Task: Get information about  a Redfin agent in Chicago, Illinois, for guidance on buying a historic brownstone..
Action: Mouse moved to (333, 260)
Screenshot: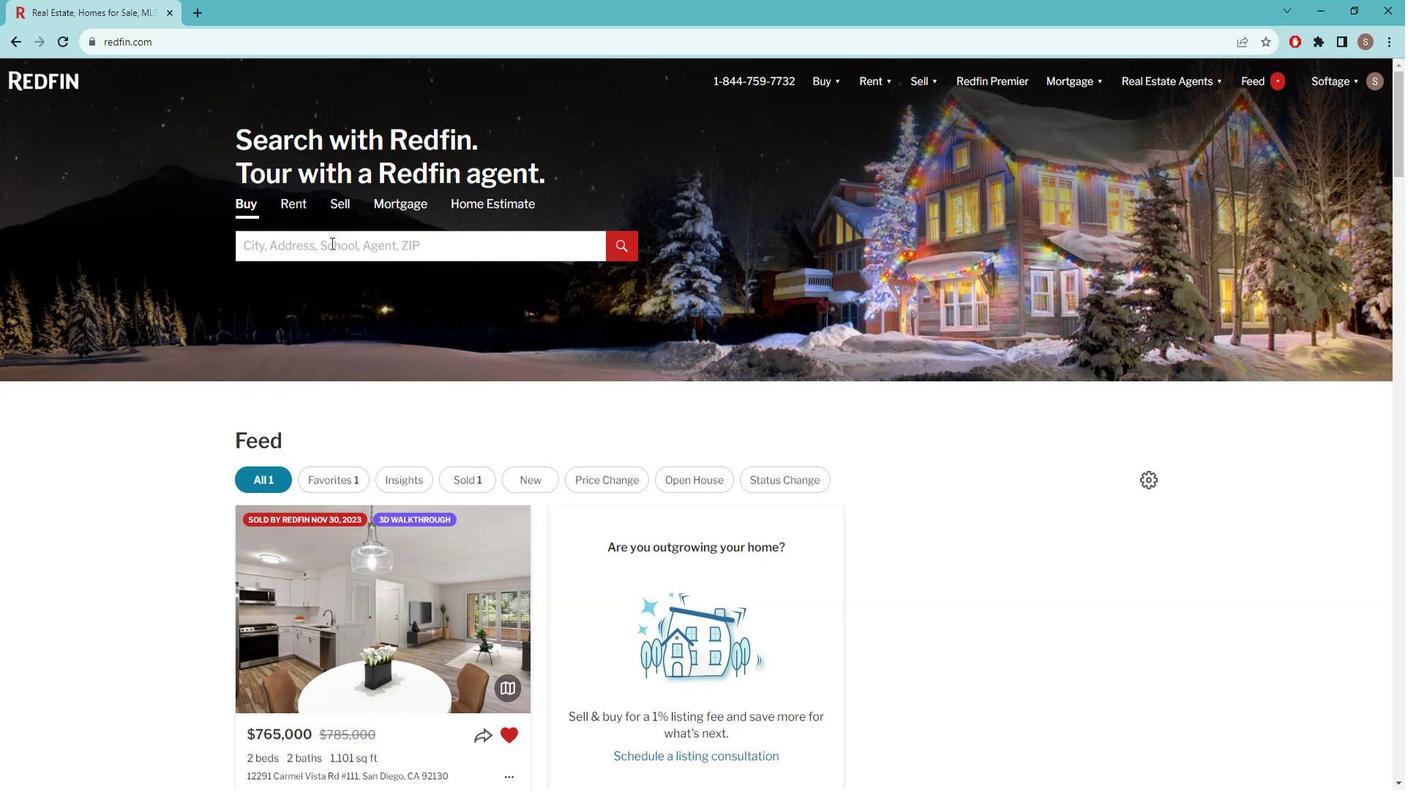 
Action: Key pressed c<Key.caps_lock>HICAGO
Screenshot: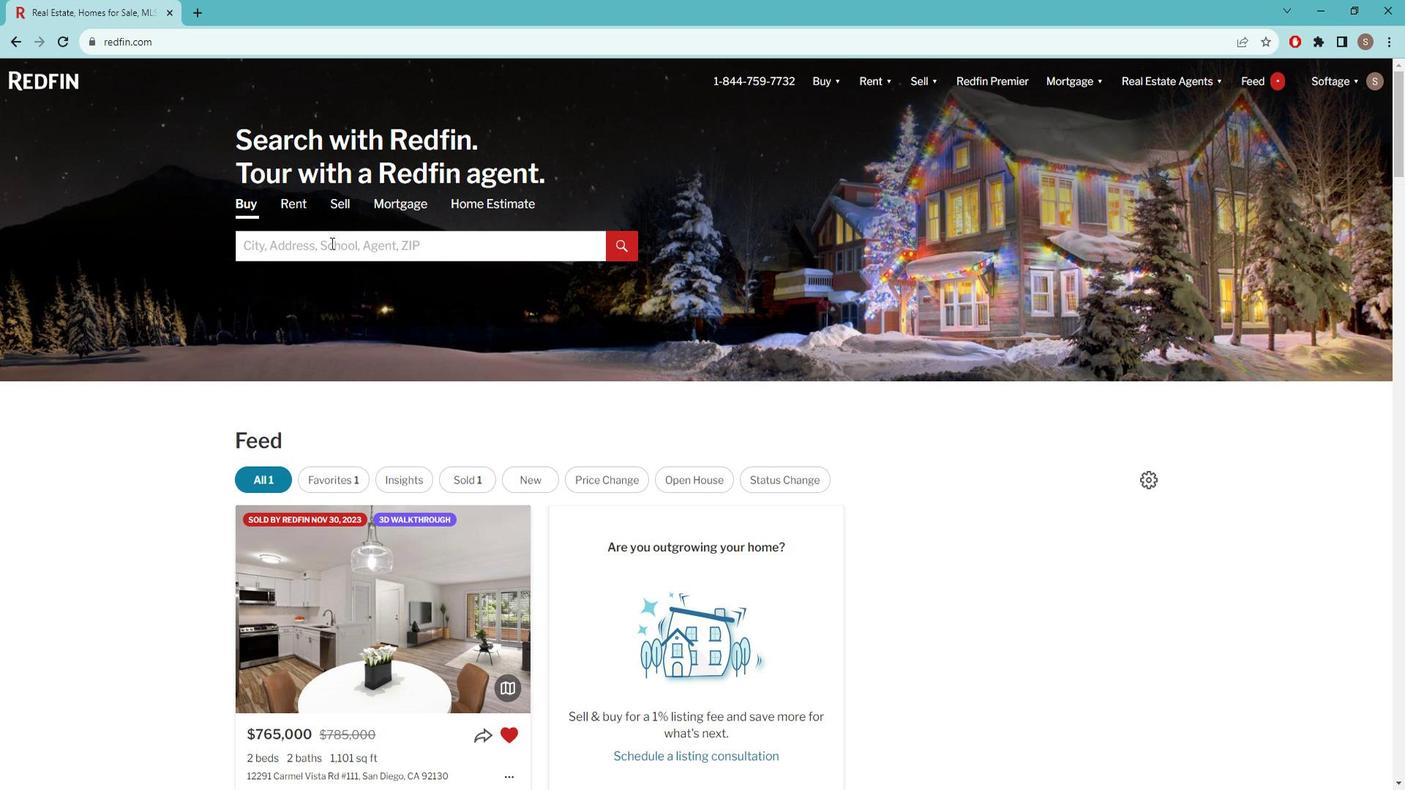 
Action: Mouse pressed left at (333, 260)
Screenshot: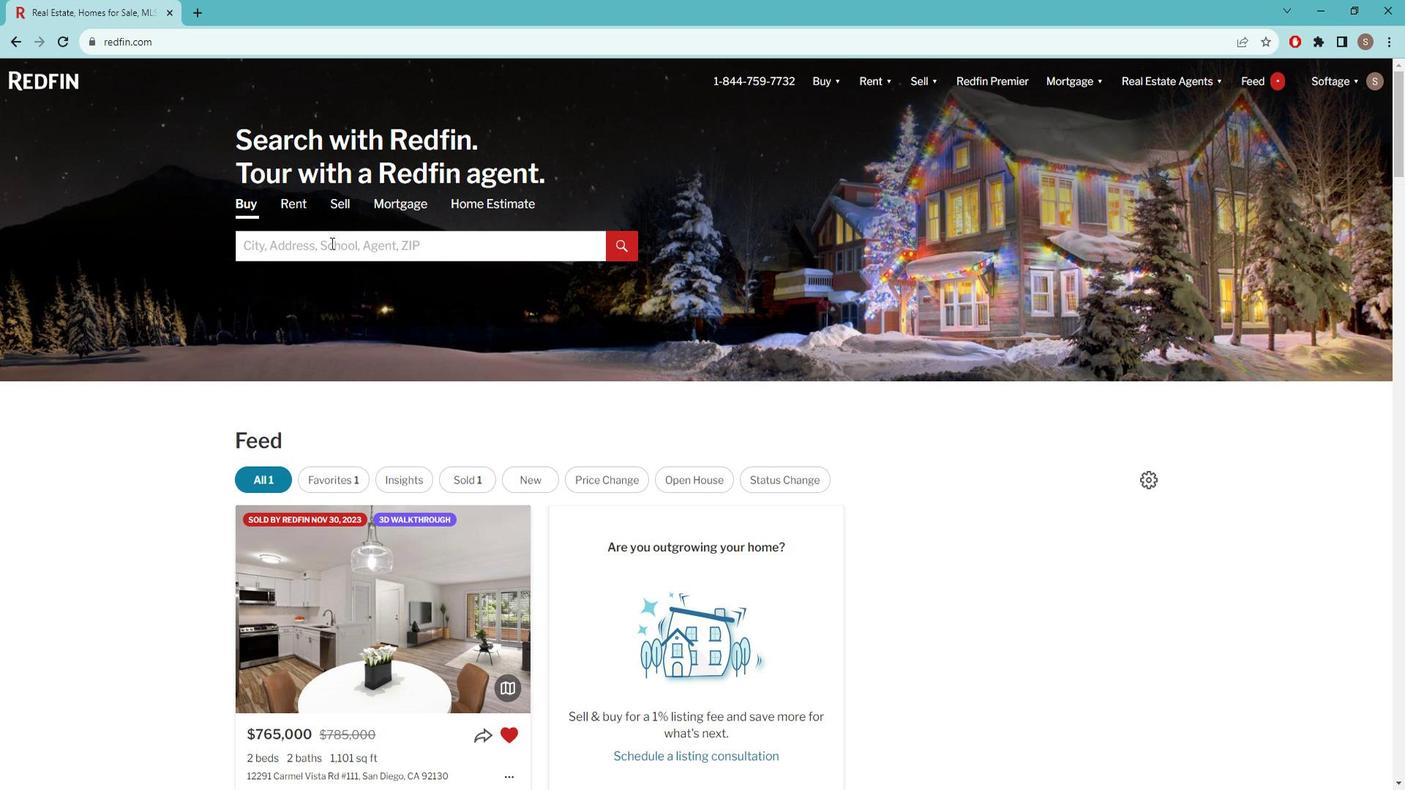 
Action: Mouse moved to (337, 259)
Screenshot: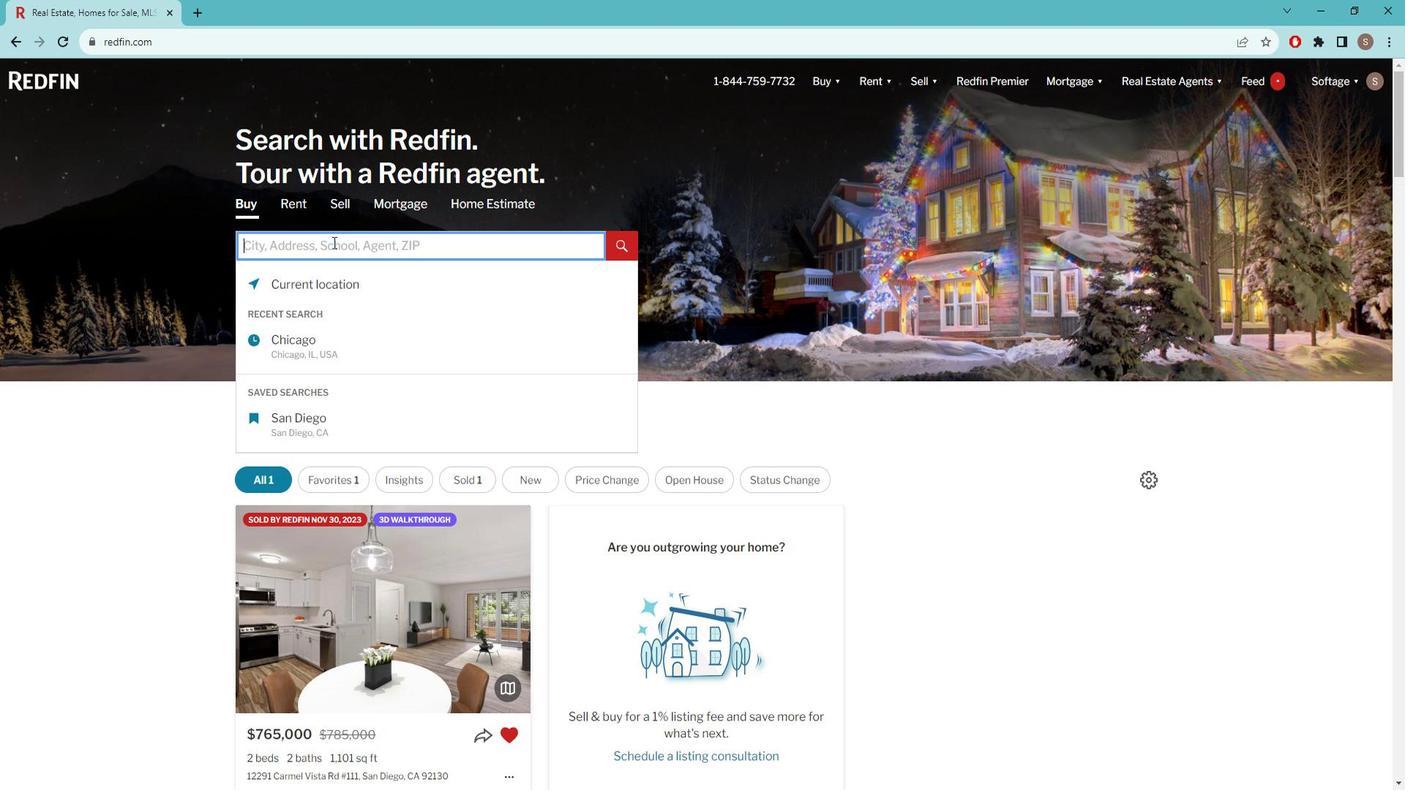 
Action: Key pressed <Key.caps_lock>c<Key.caps_lock>HICAGO
Screenshot: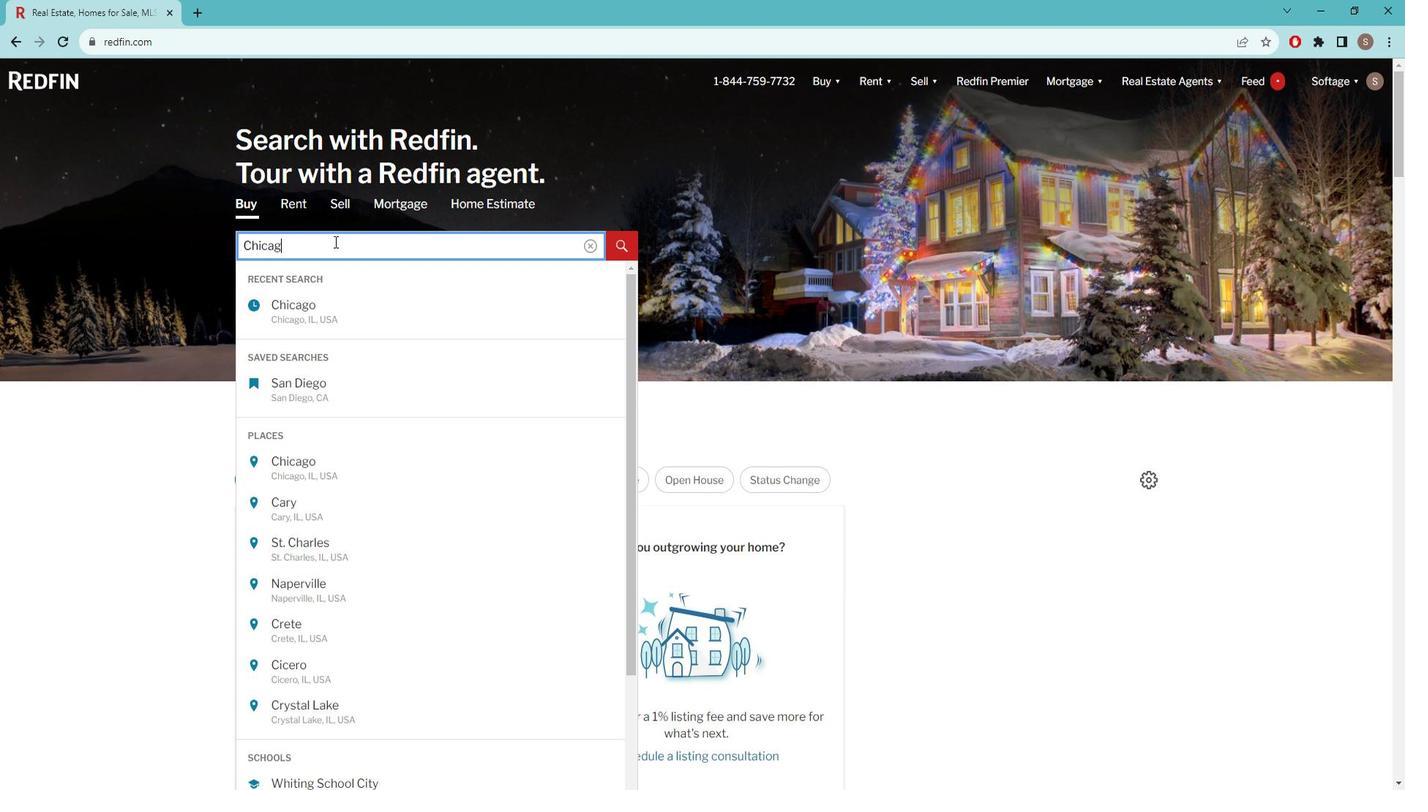
Action: Mouse moved to (322, 333)
Screenshot: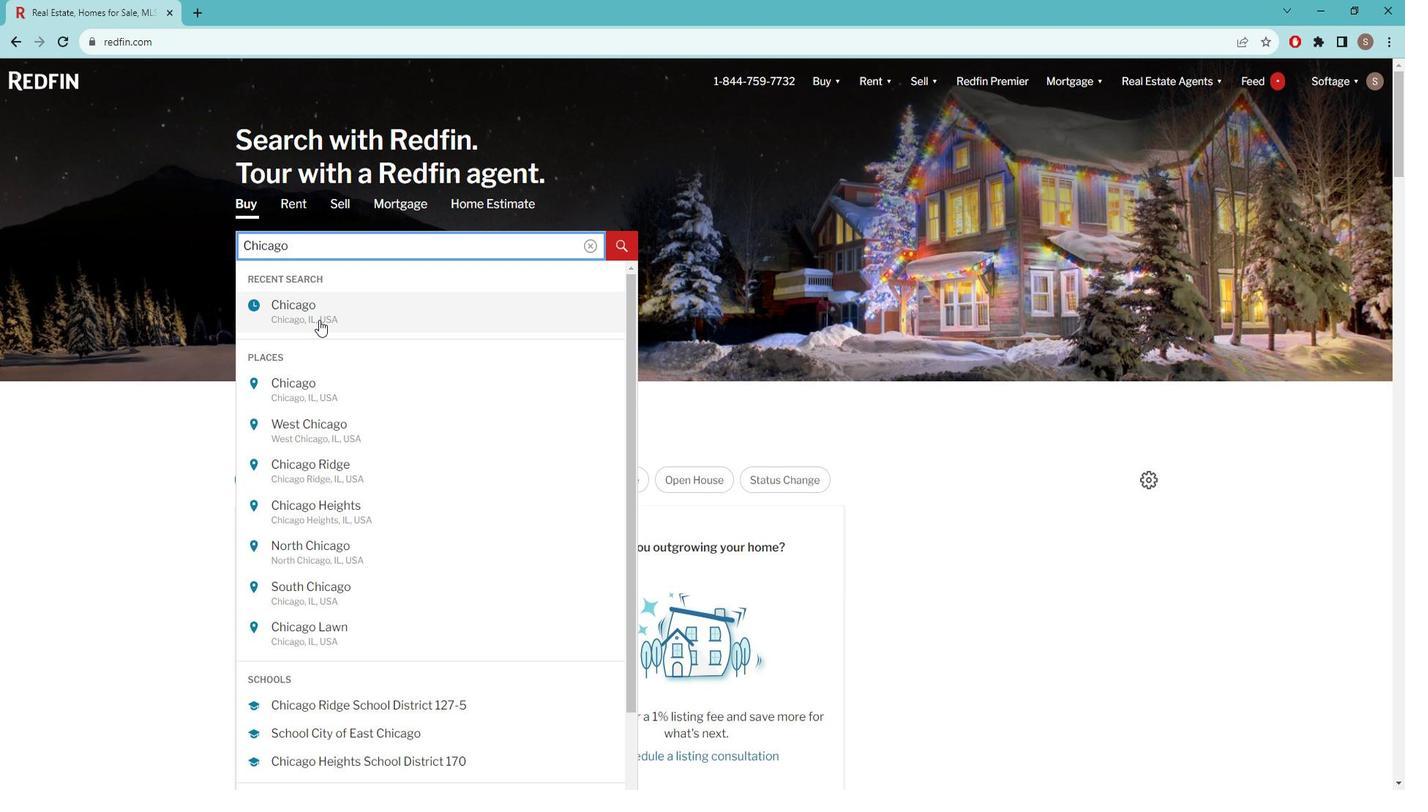 
Action: Mouse pressed left at (322, 333)
Screenshot: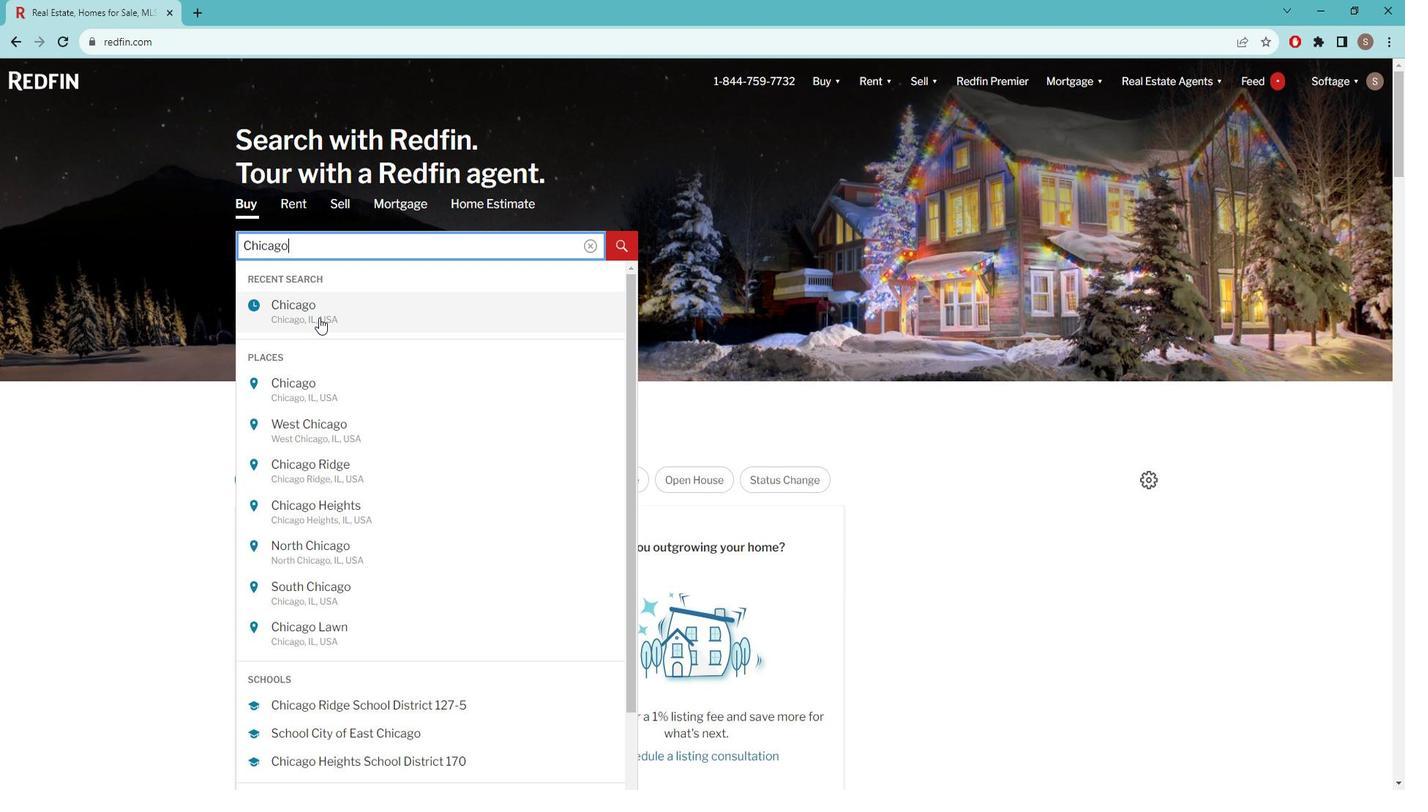 
Action: Mouse moved to (1229, 194)
Screenshot: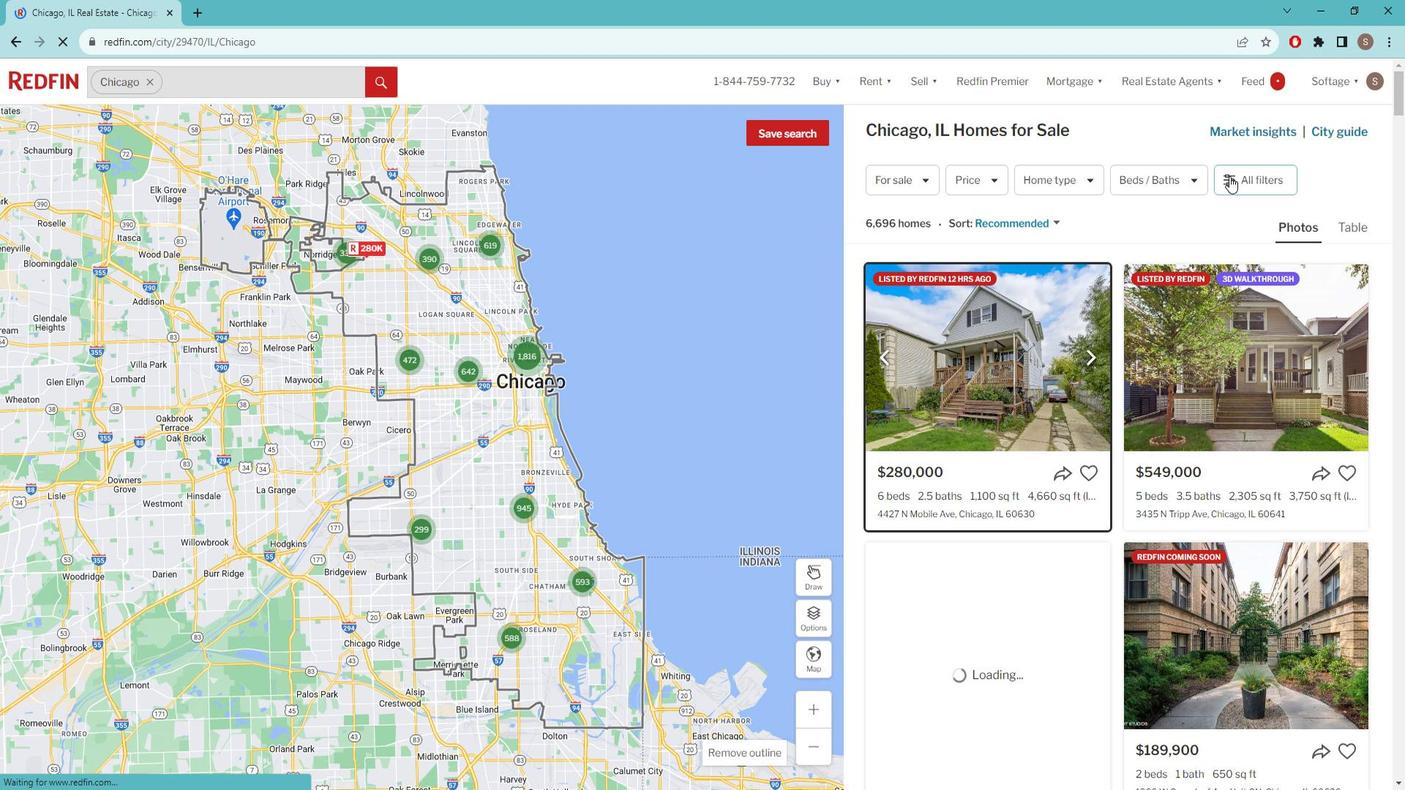 
Action: Mouse pressed left at (1229, 194)
Screenshot: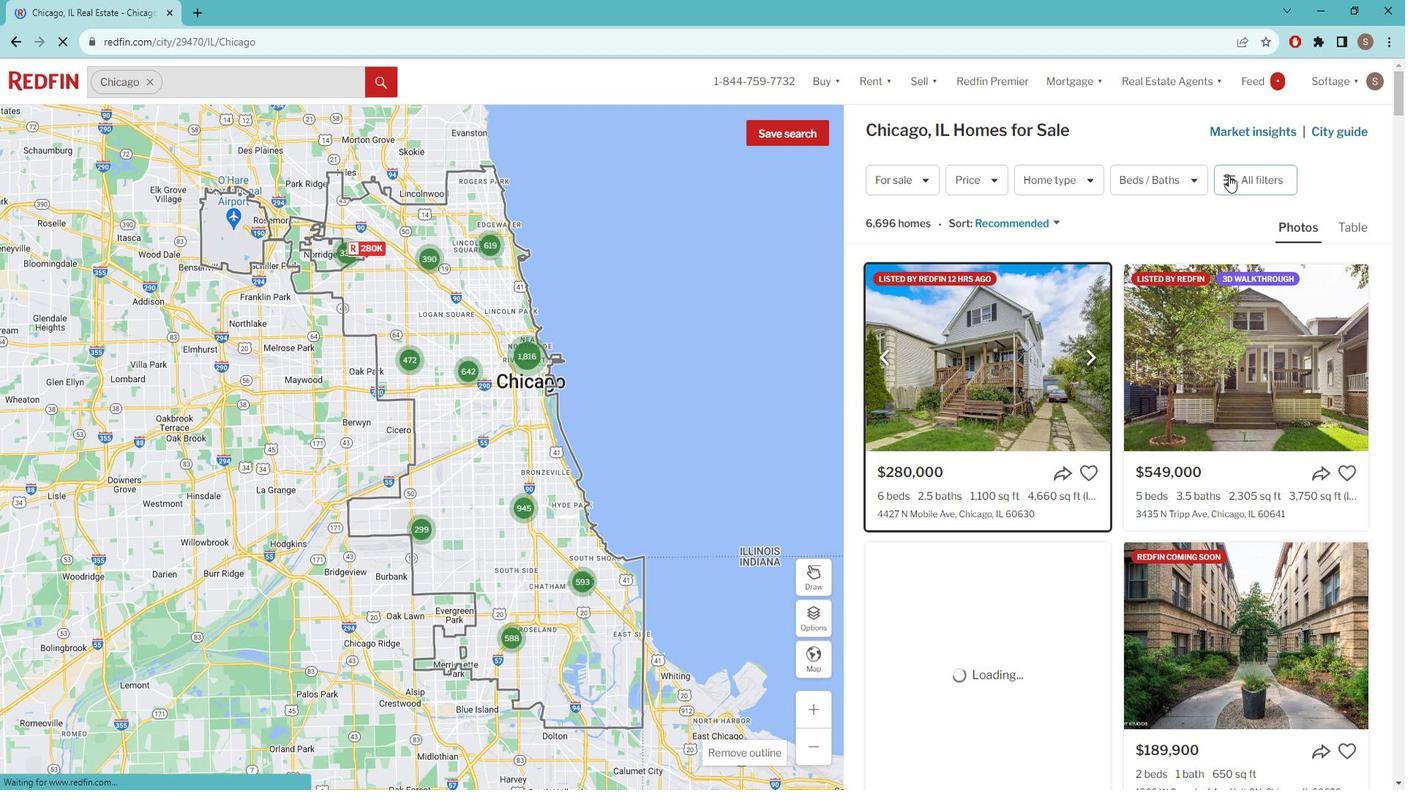
Action: Mouse moved to (1220, 196)
Screenshot: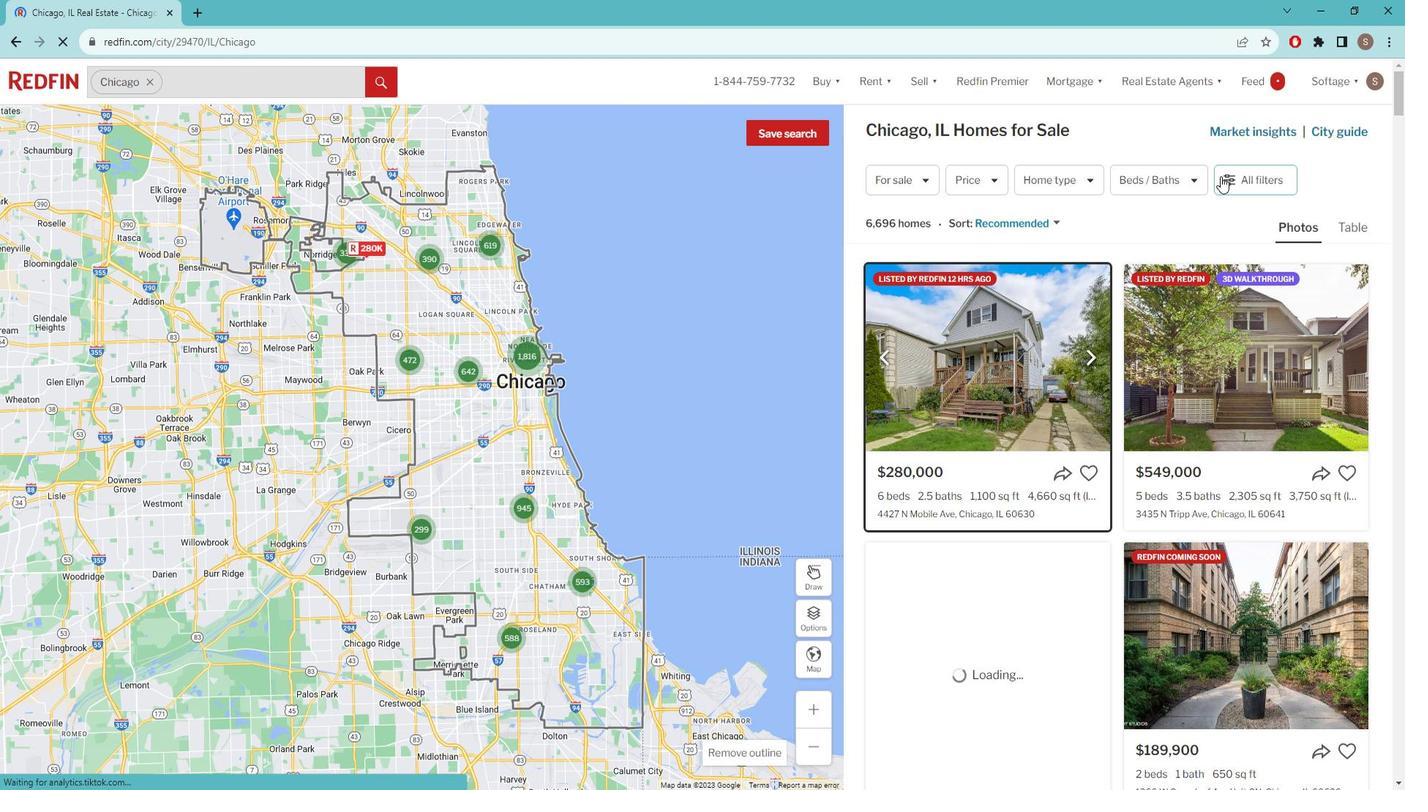 
Action: Mouse pressed left at (1220, 196)
Screenshot: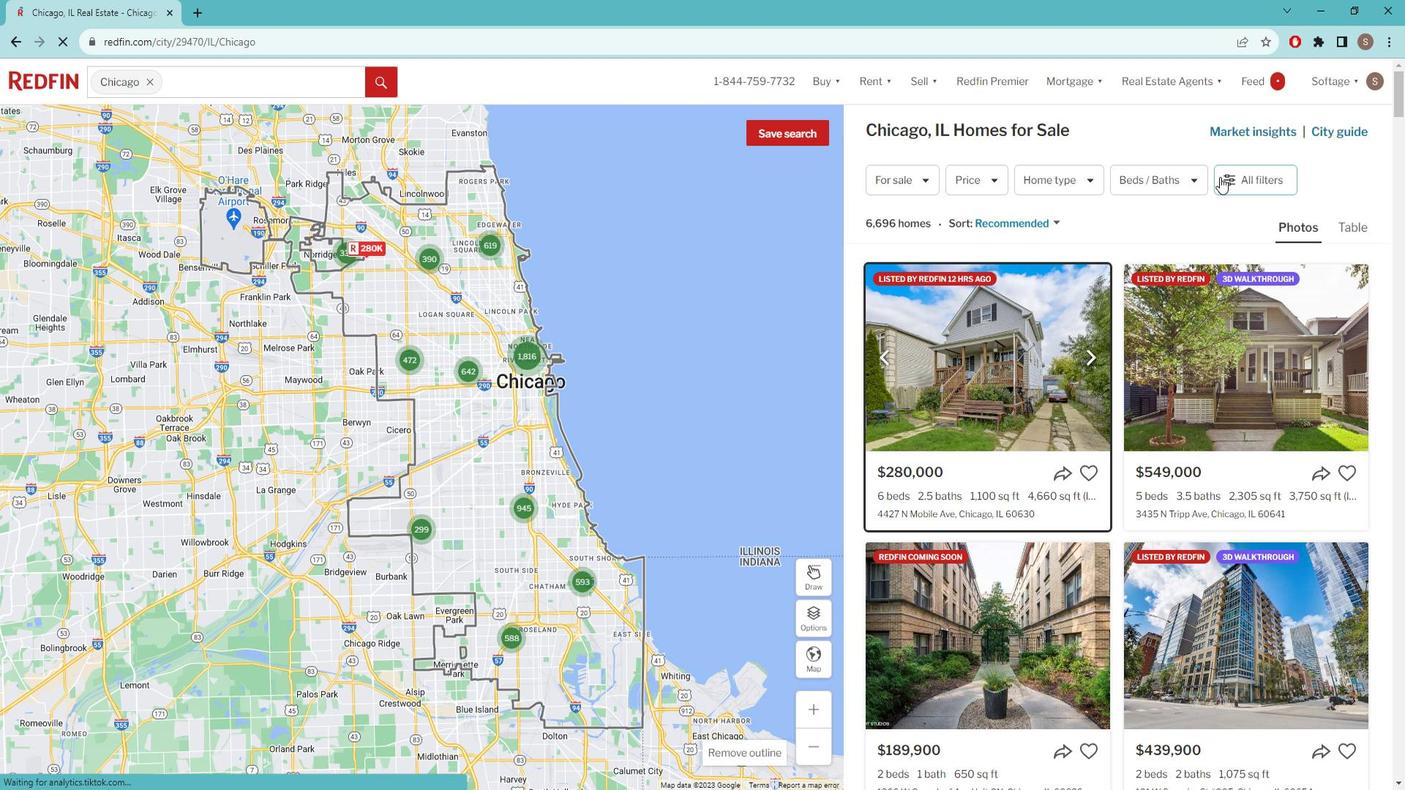 
Action: Mouse moved to (1175, 333)
Screenshot: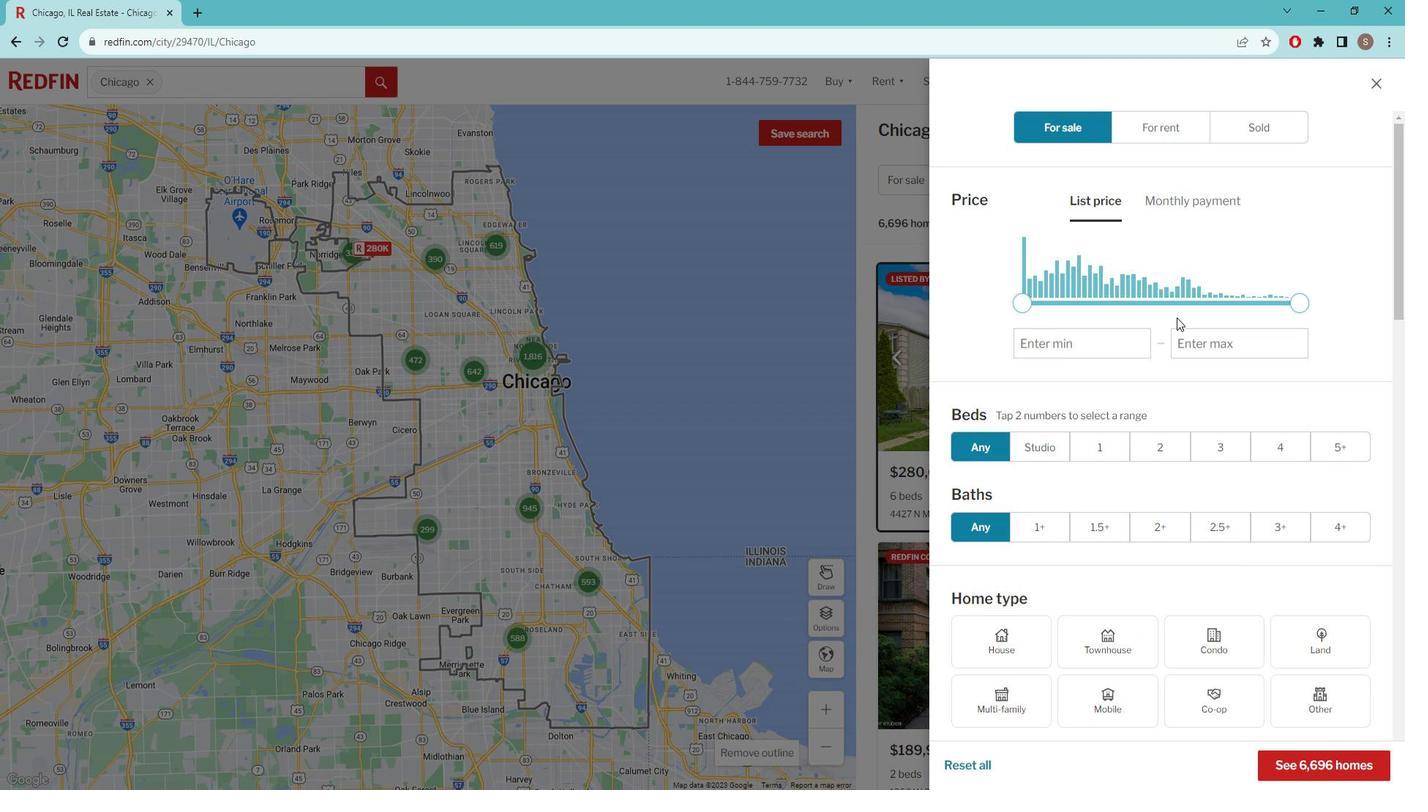 
Action: Mouse scrolled (1175, 333) with delta (0, 0)
Screenshot: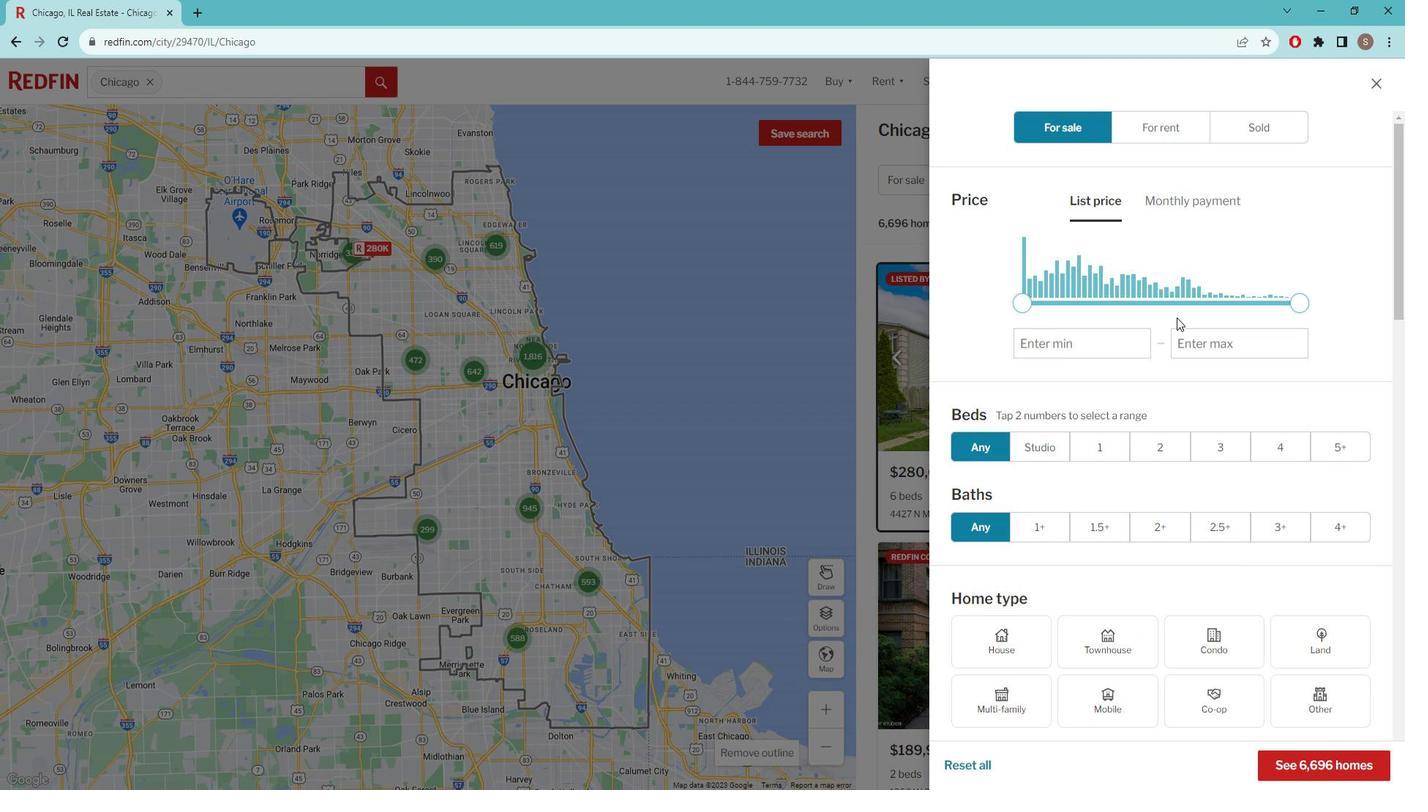 
Action: Mouse moved to (1175, 335)
Screenshot: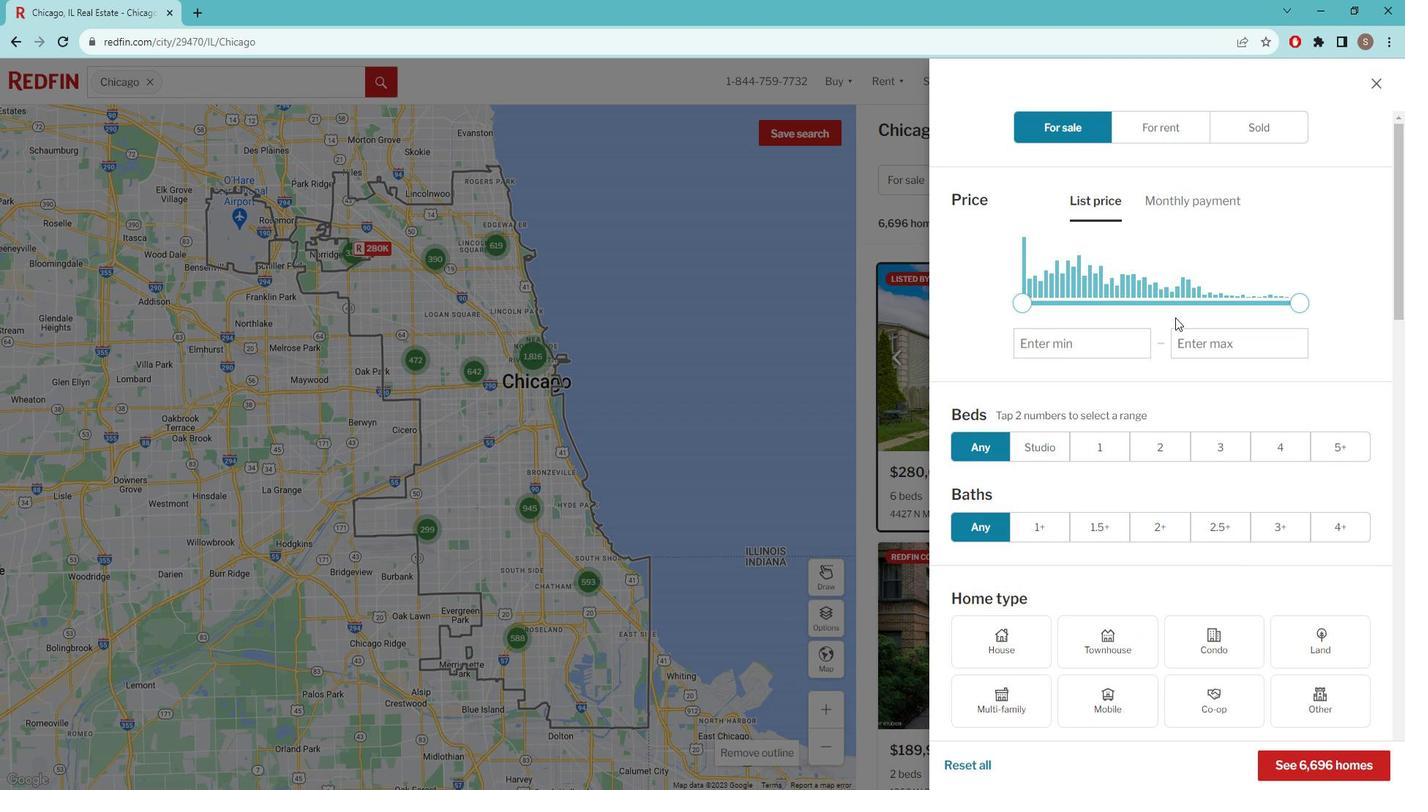 
Action: Mouse scrolled (1175, 334) with delta (0, 0)
Screenshot: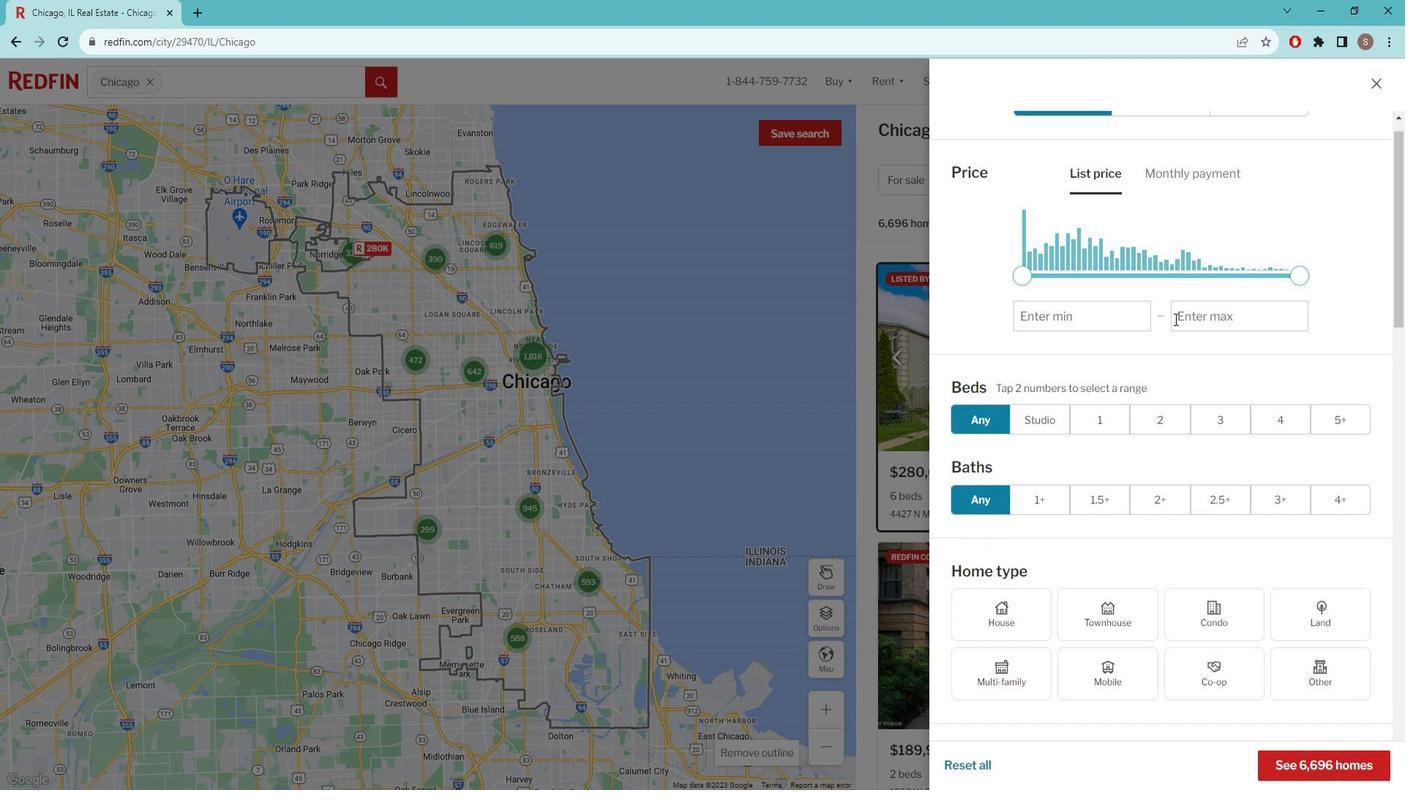 
Action: Mouse moved to (1169, 352)
Screenshot: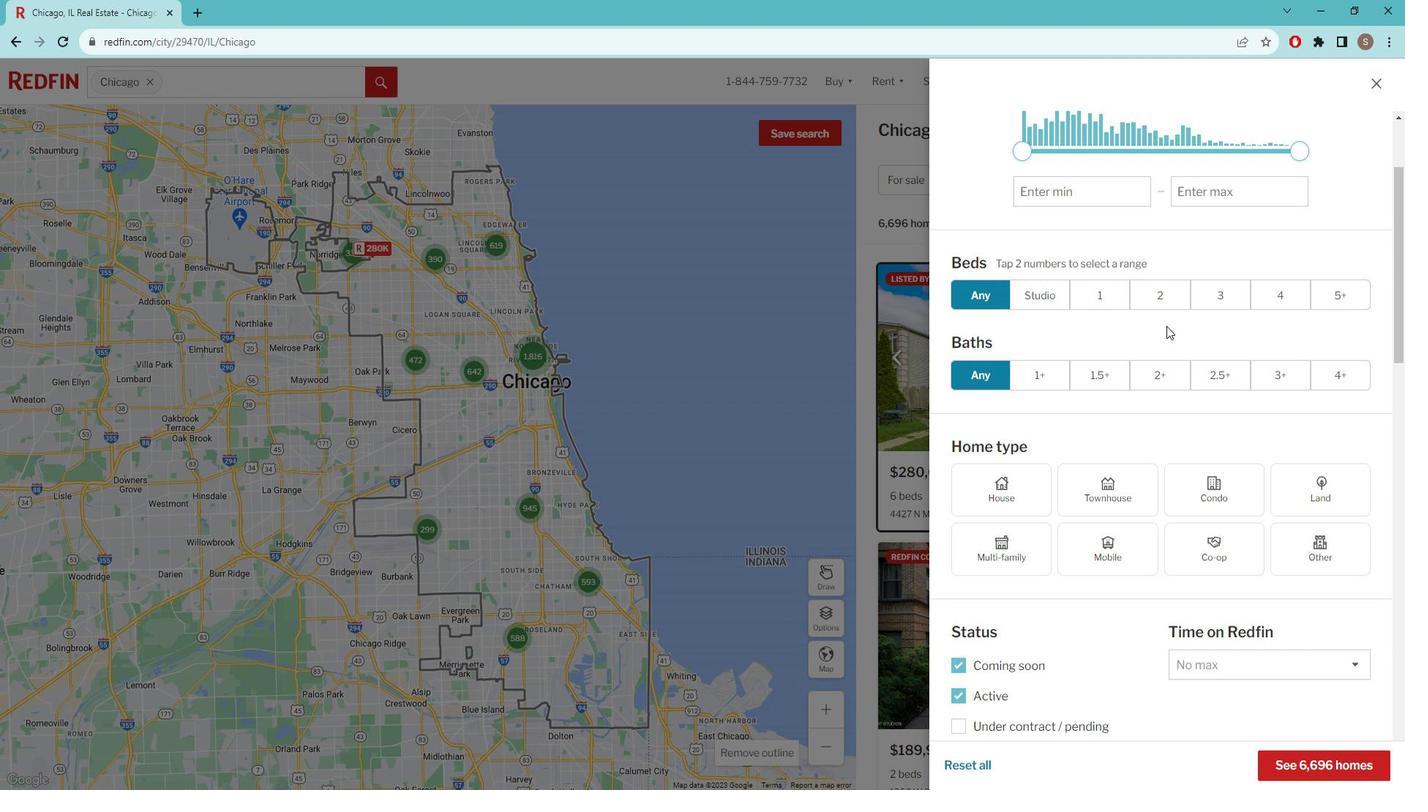 
Action: Mouse scrolled (1169, 351) with delta (0, 0)
Screenshot: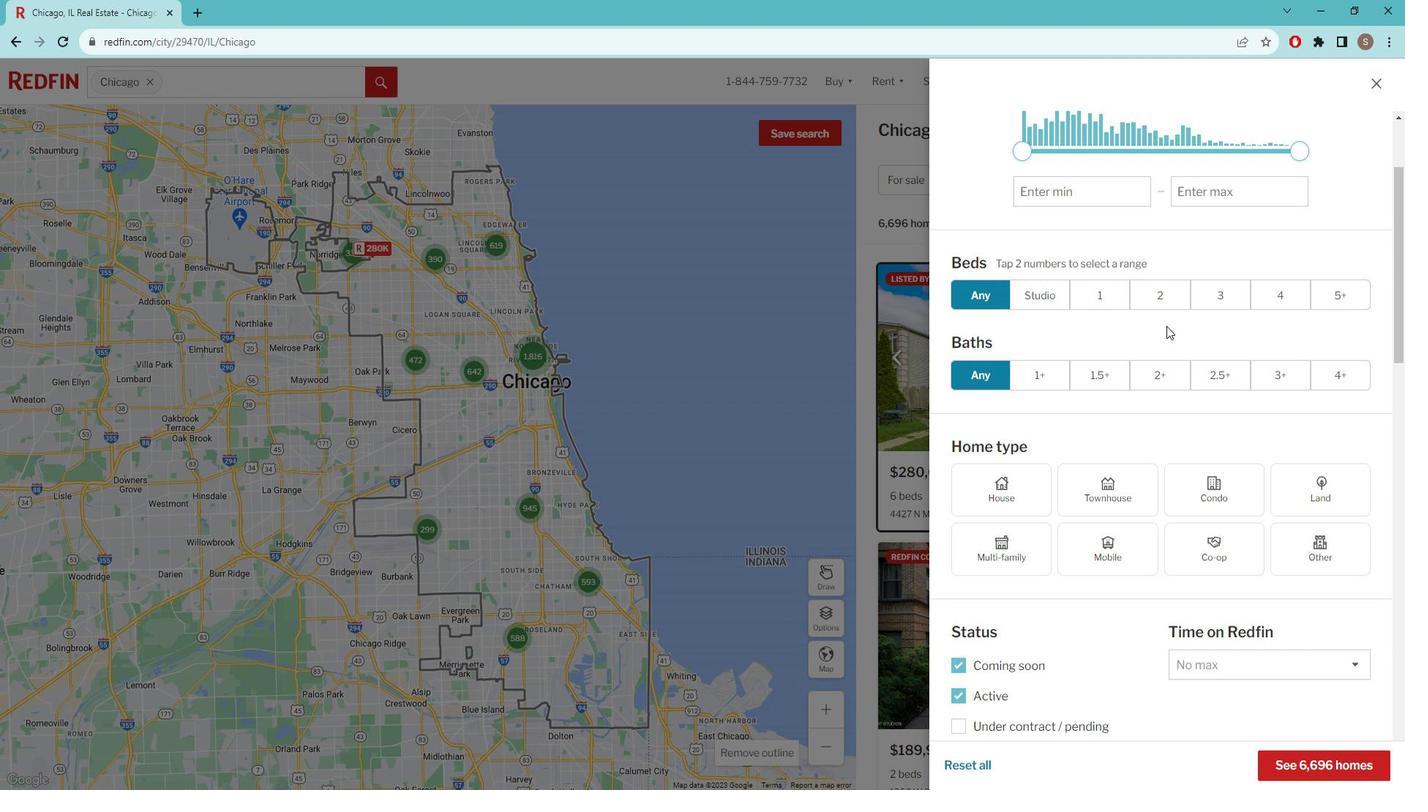 
Action: Mouse moved to (1330, 473)
Screenshot: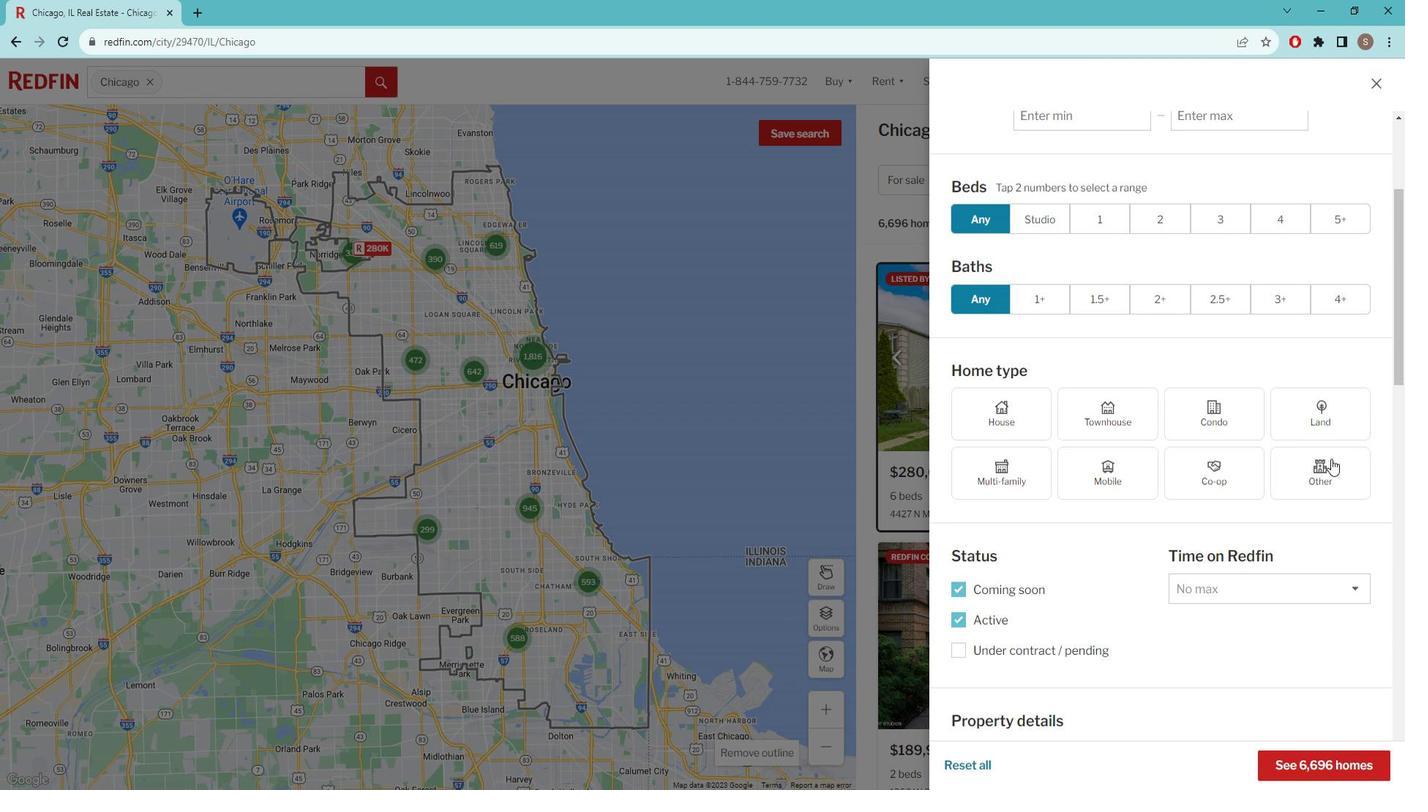 
Action: Mouse pressed left at (1330, 473)
Screenshot: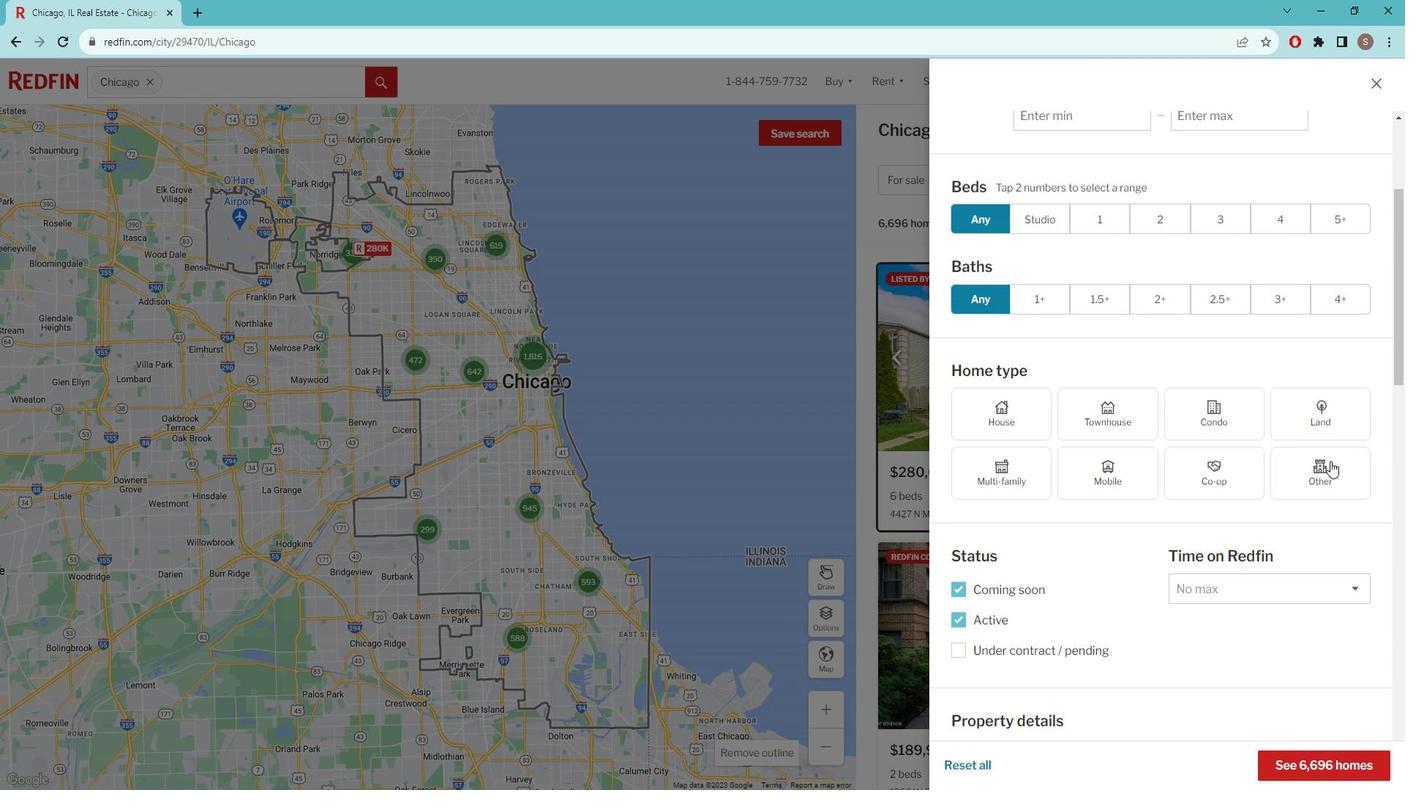 
Action: Mouse moved to (1266, 519)
Screenshot: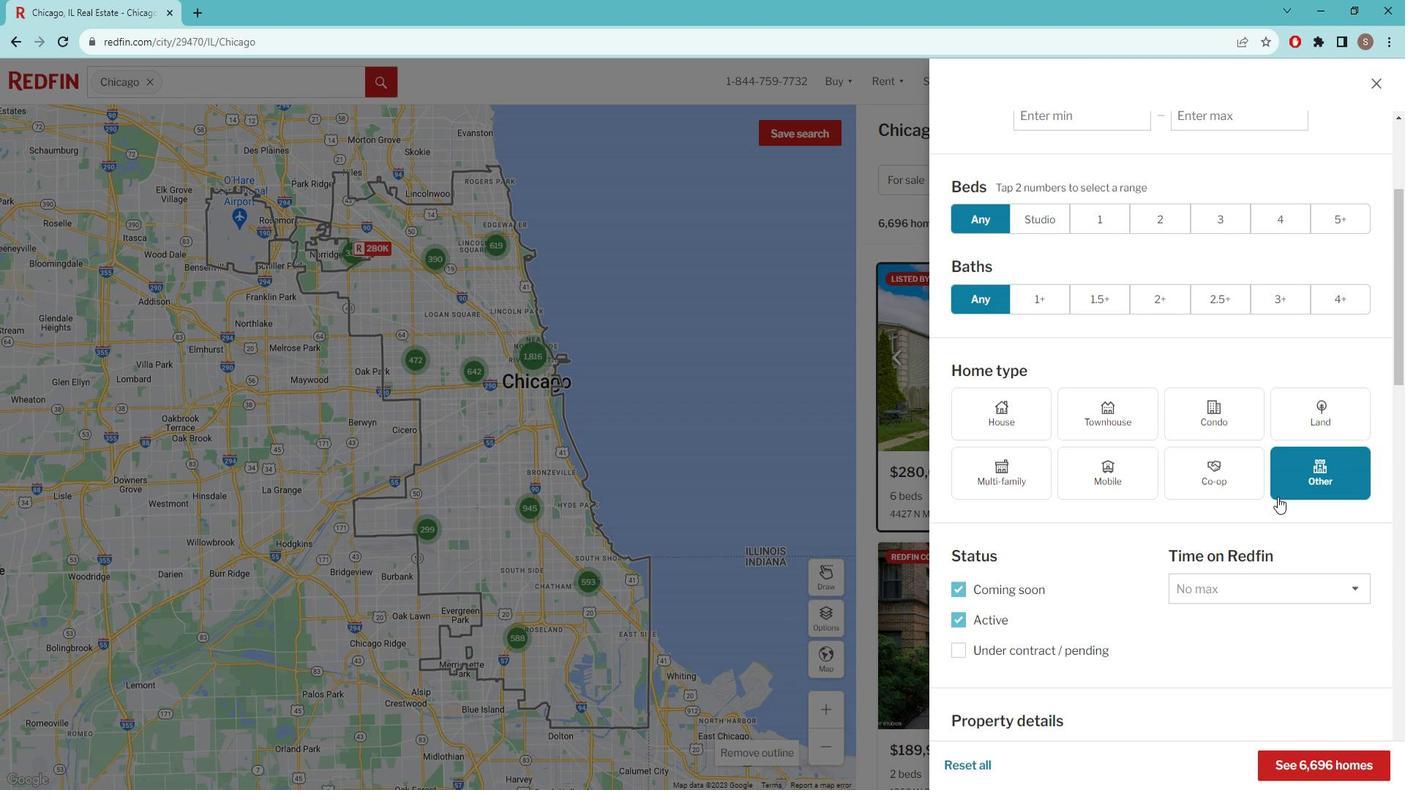 
Action: Mouse scrolled (1266, 518) with delta (0, 0)
Screenshot: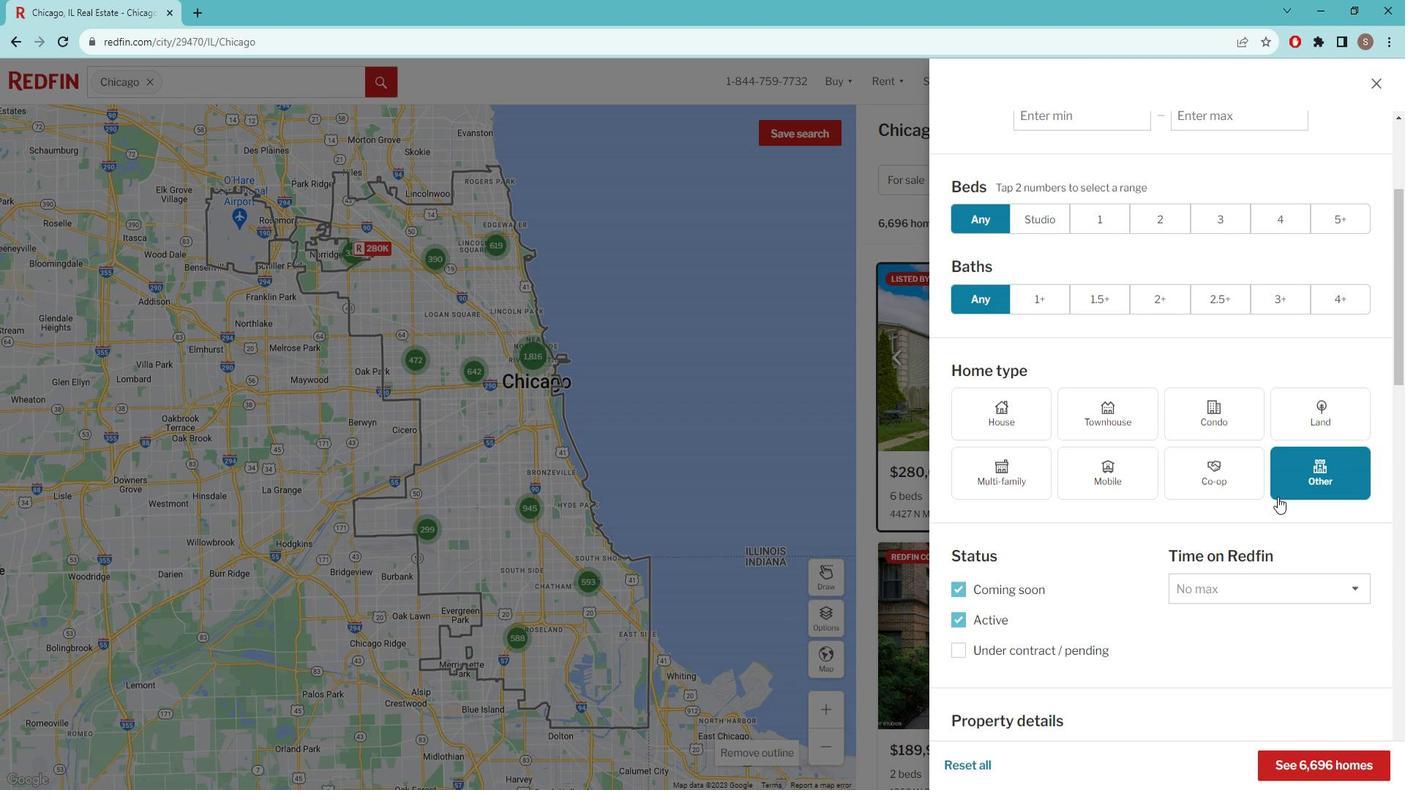 
Action: Mouse scrolled (1266, 518) with delta (0, 0)
Screenshot: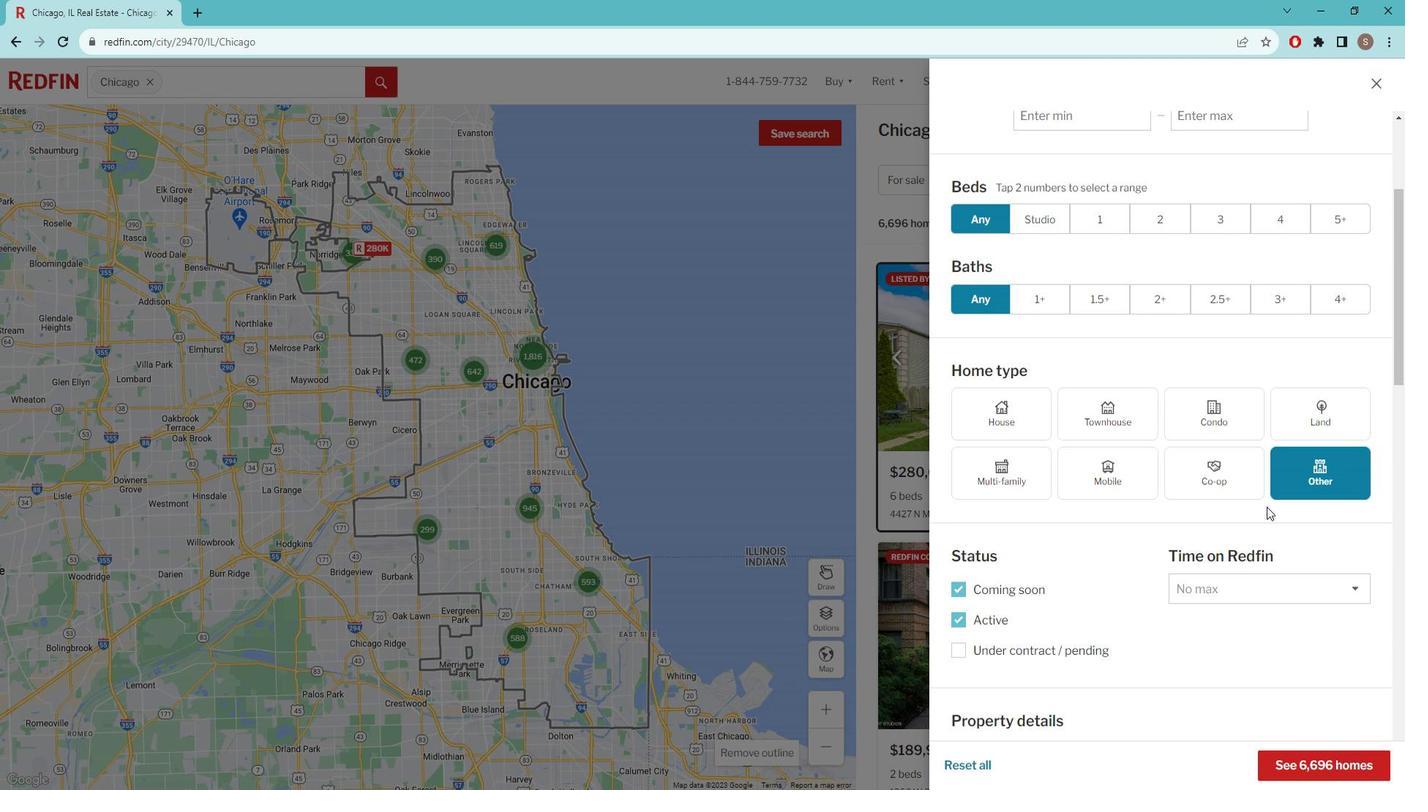 
Action: Mouse moved to (1260, 519)
Screenshot: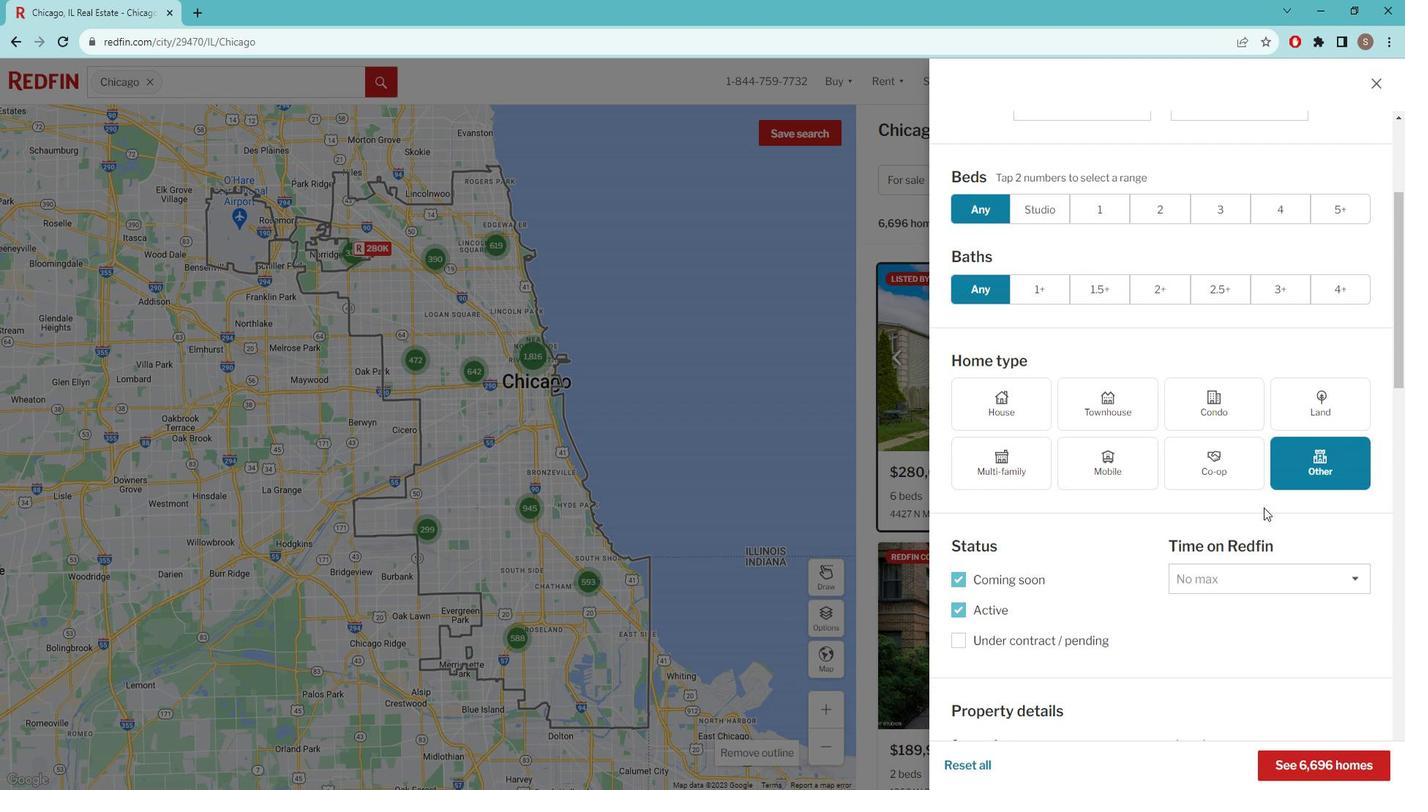 
Action: Mouse scrolled (1260, 518) with delta (0, 0)
Screenshot: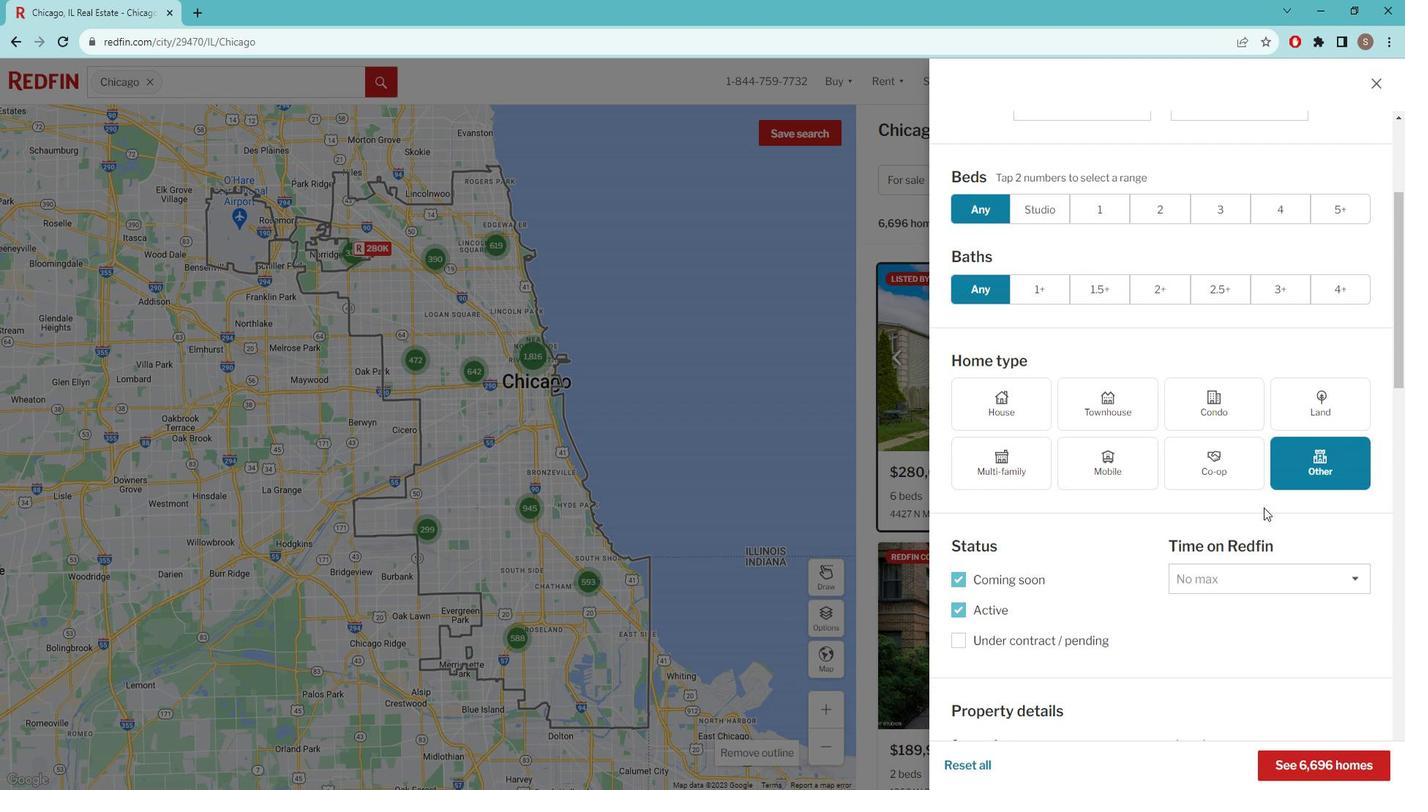
Action: Mouse moved to (1251, 516)
Screenshot: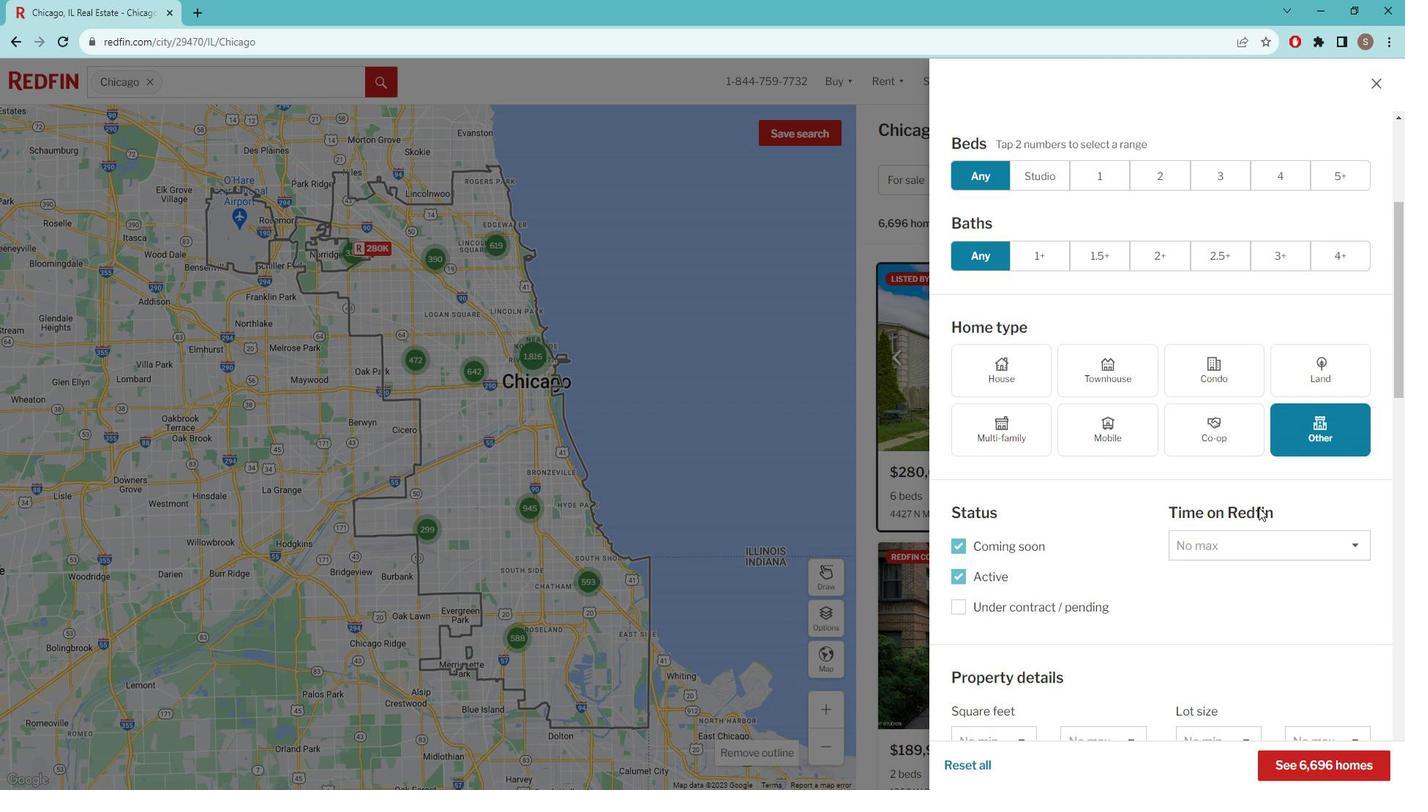 
Action: Mouse scrolled (1251, 515) with delta (0, 0)
Screenshot: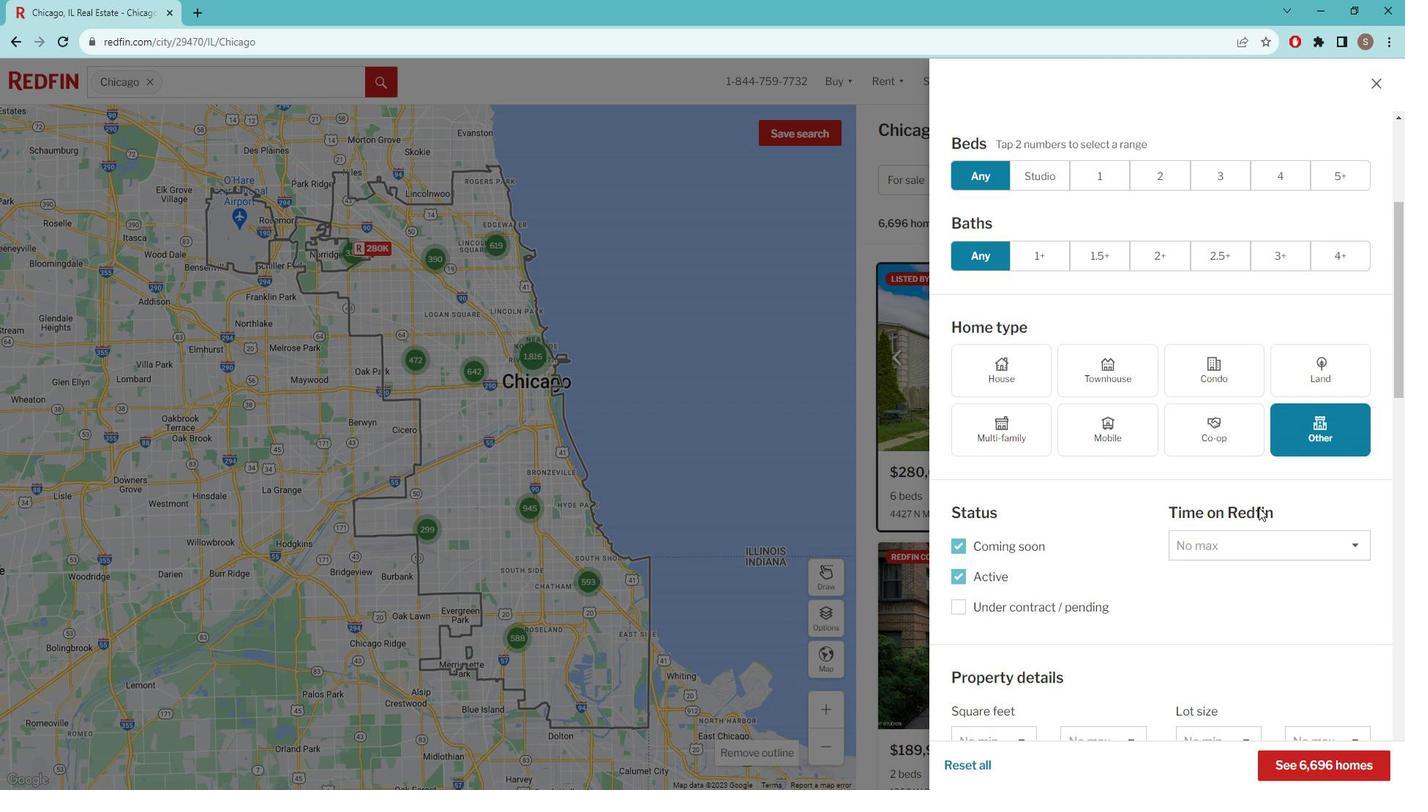 
Action: Mouse moved to (1112, 501)
Screenshot: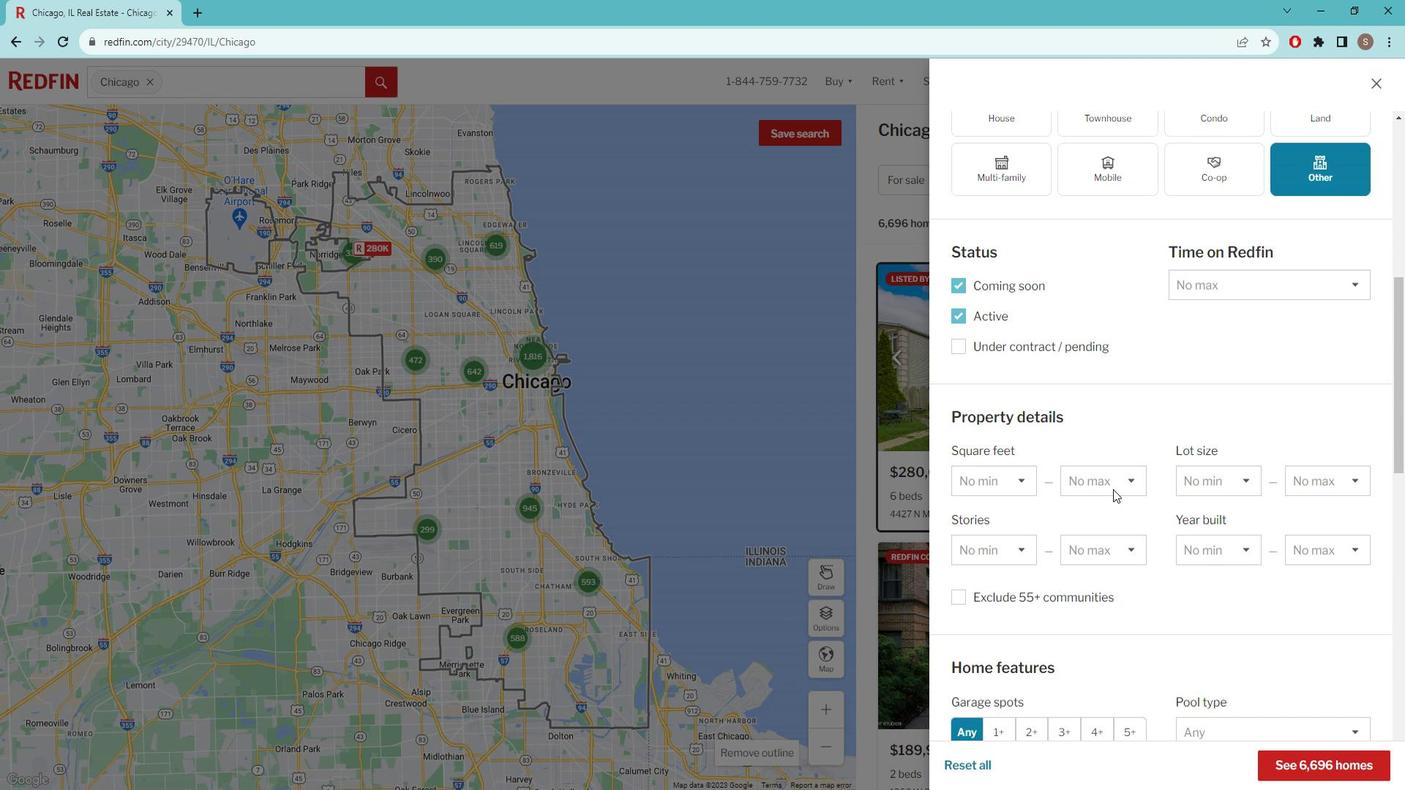 
Action: Mouse scrolled (1112, 500) with delta (0, 0)
Screenshot: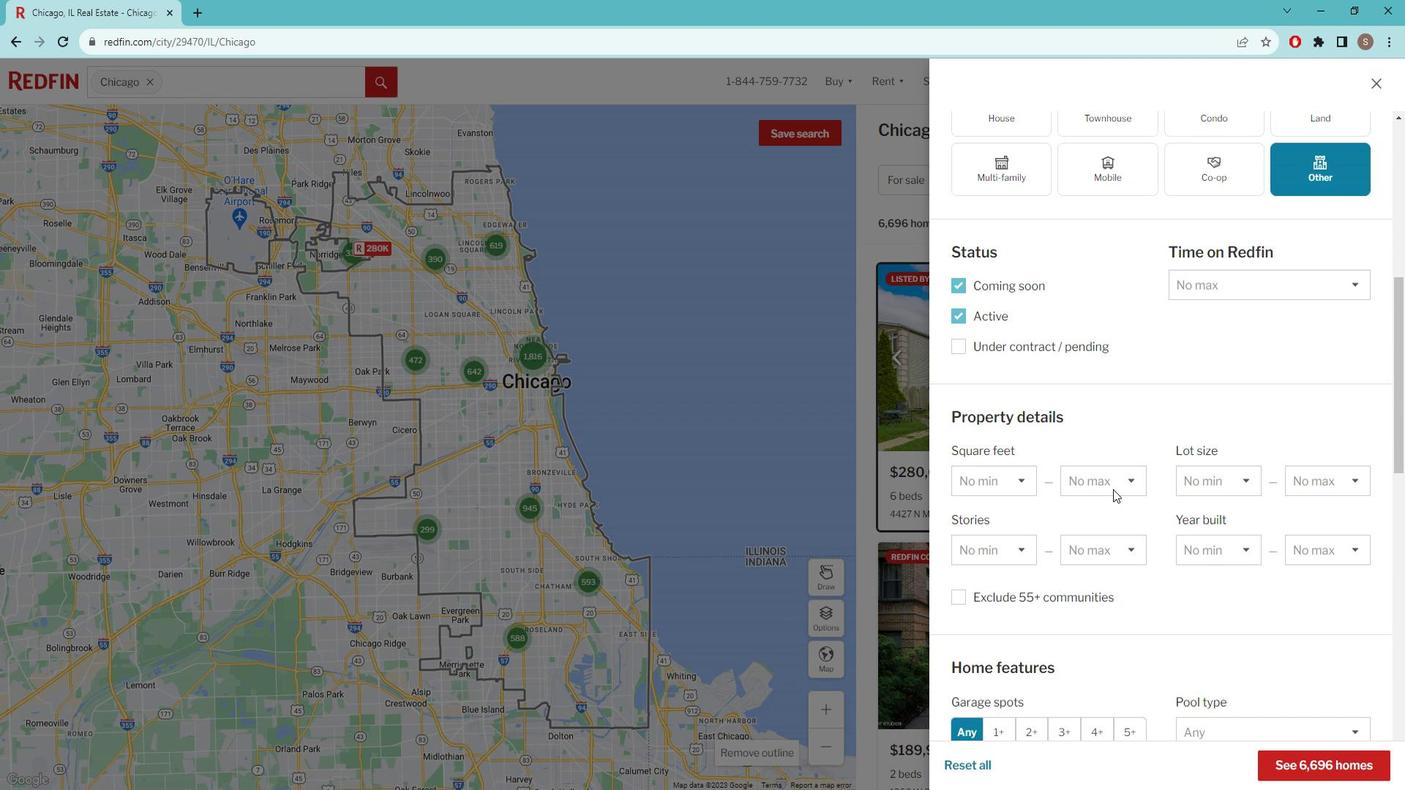 
Action: Mouse moved to (1109, 501)
Screenshot: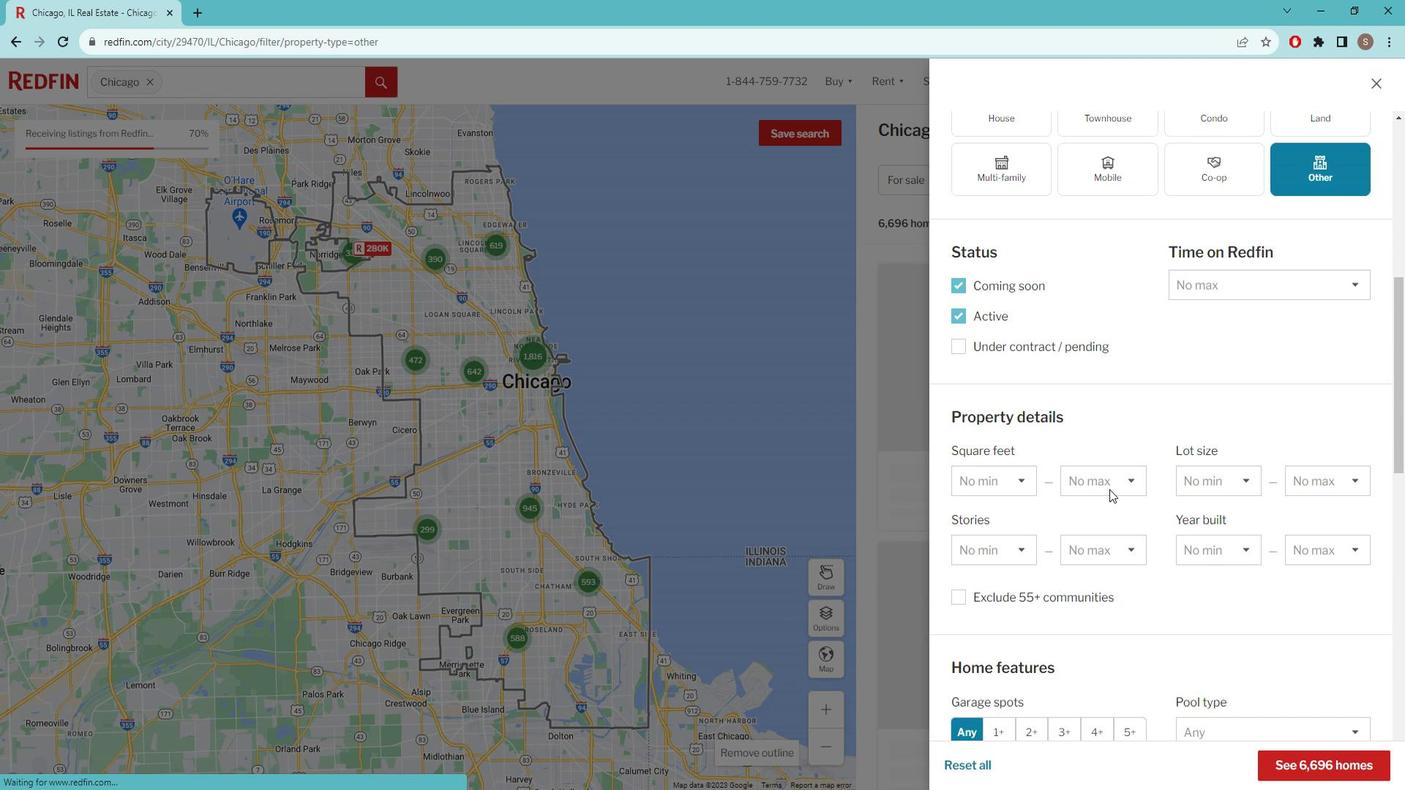 
Action: Mouse scrolled (1109, 500) with delta (0, 0)
Screenshot: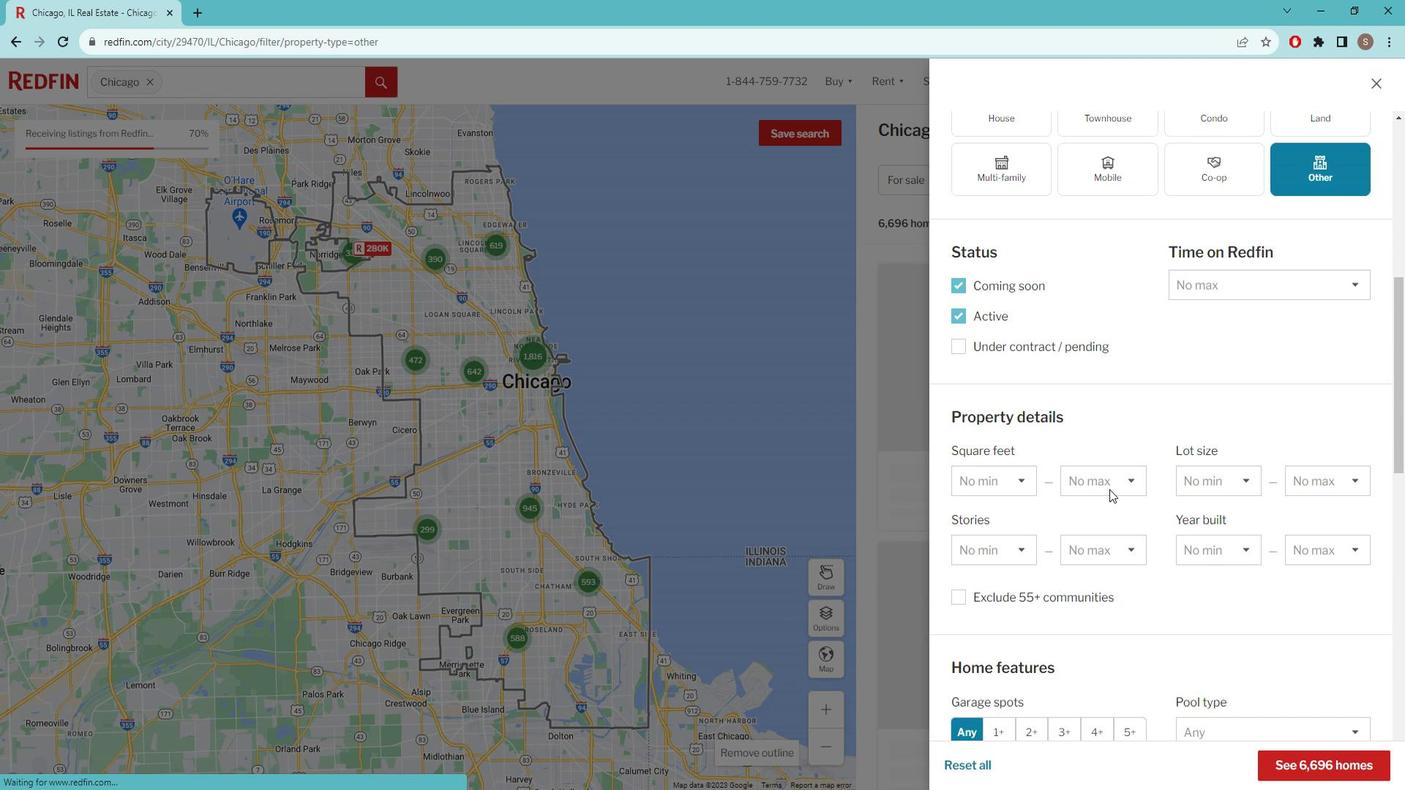 
Action: Mouse moved to (1108, 500)
Screenshot: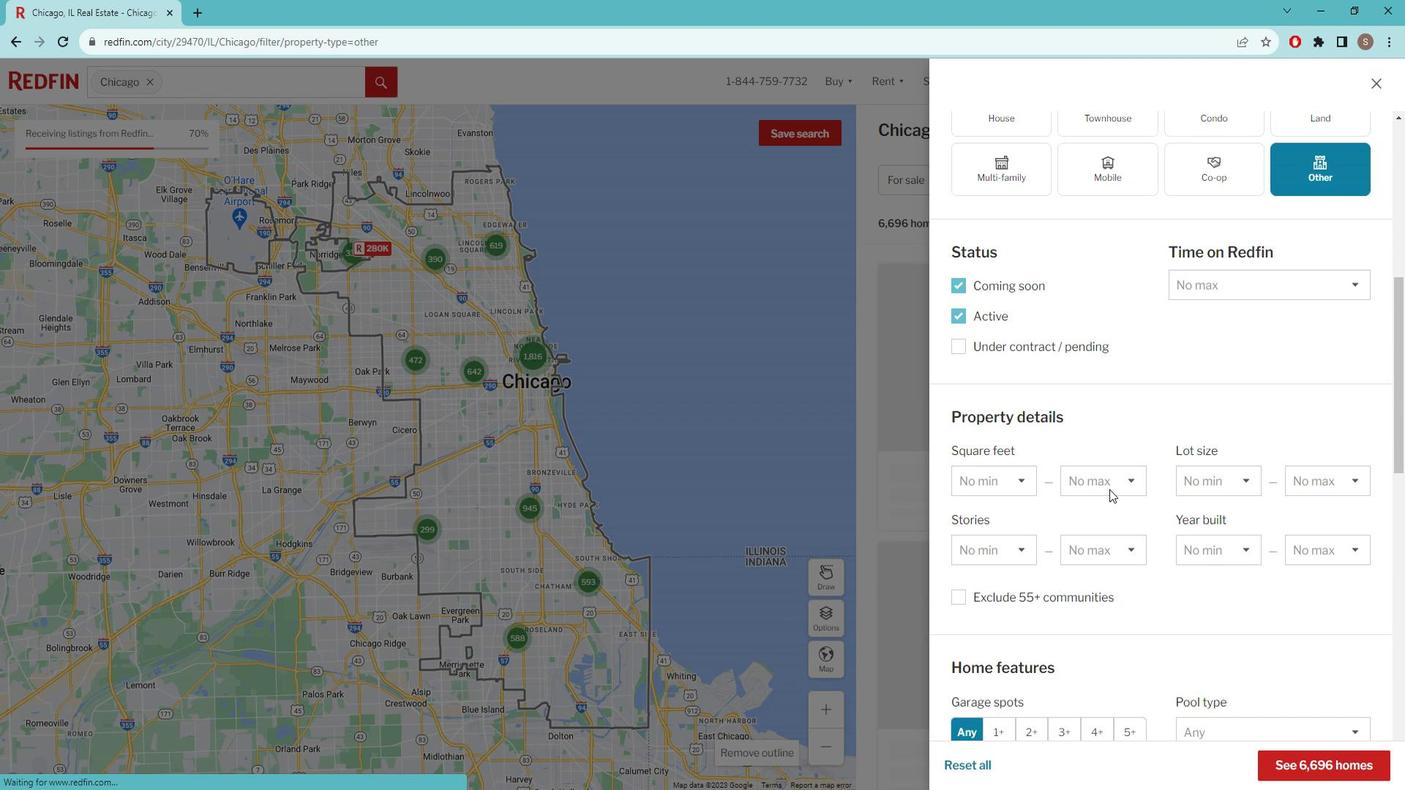 
Action: Mouse scrolled (1108, 500) with delta (0, 0)
Screenshot: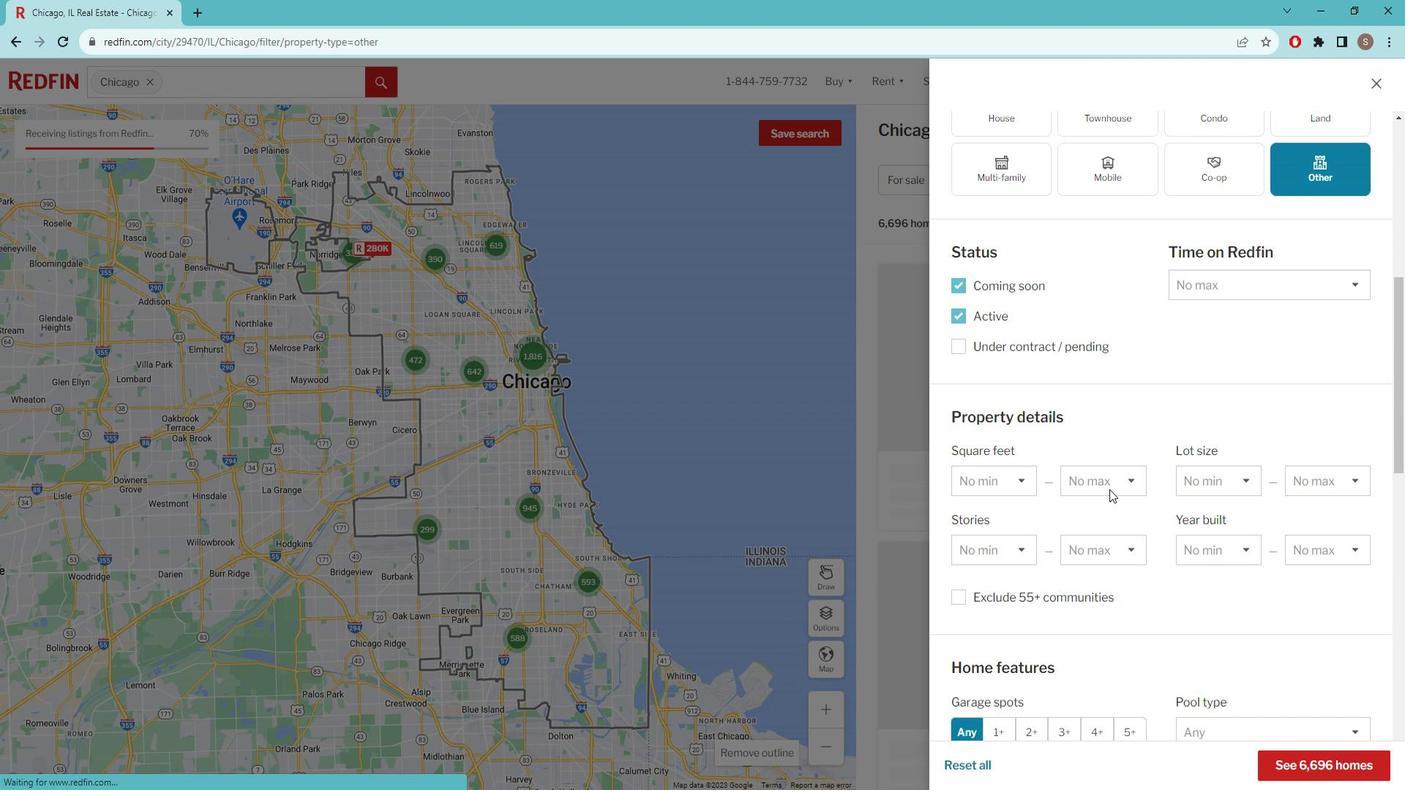 
Action: Mouse moved to (1104, 496)
Screenshot: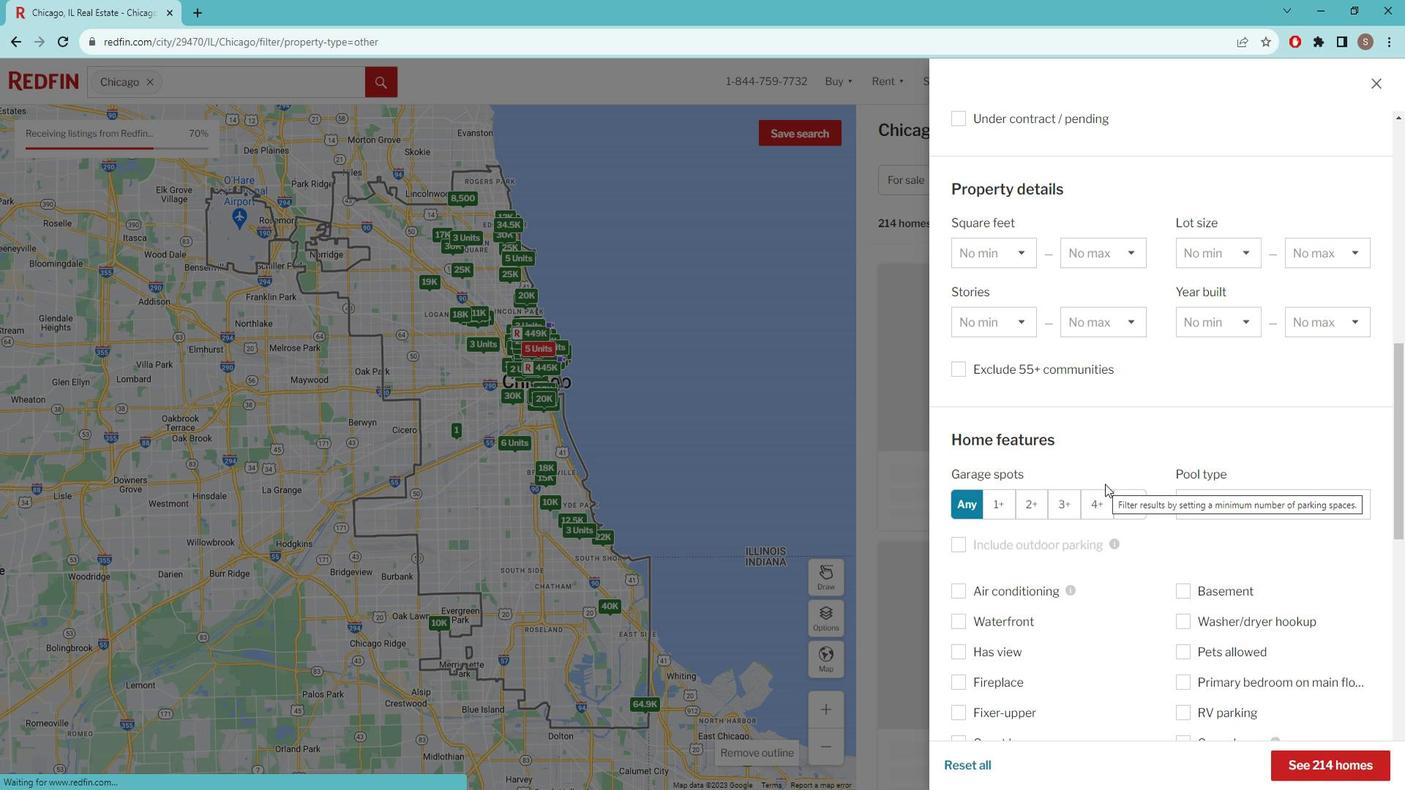 
Action: Mouse scrolled (1104, 495) with delta (0, 0)
Screenshot: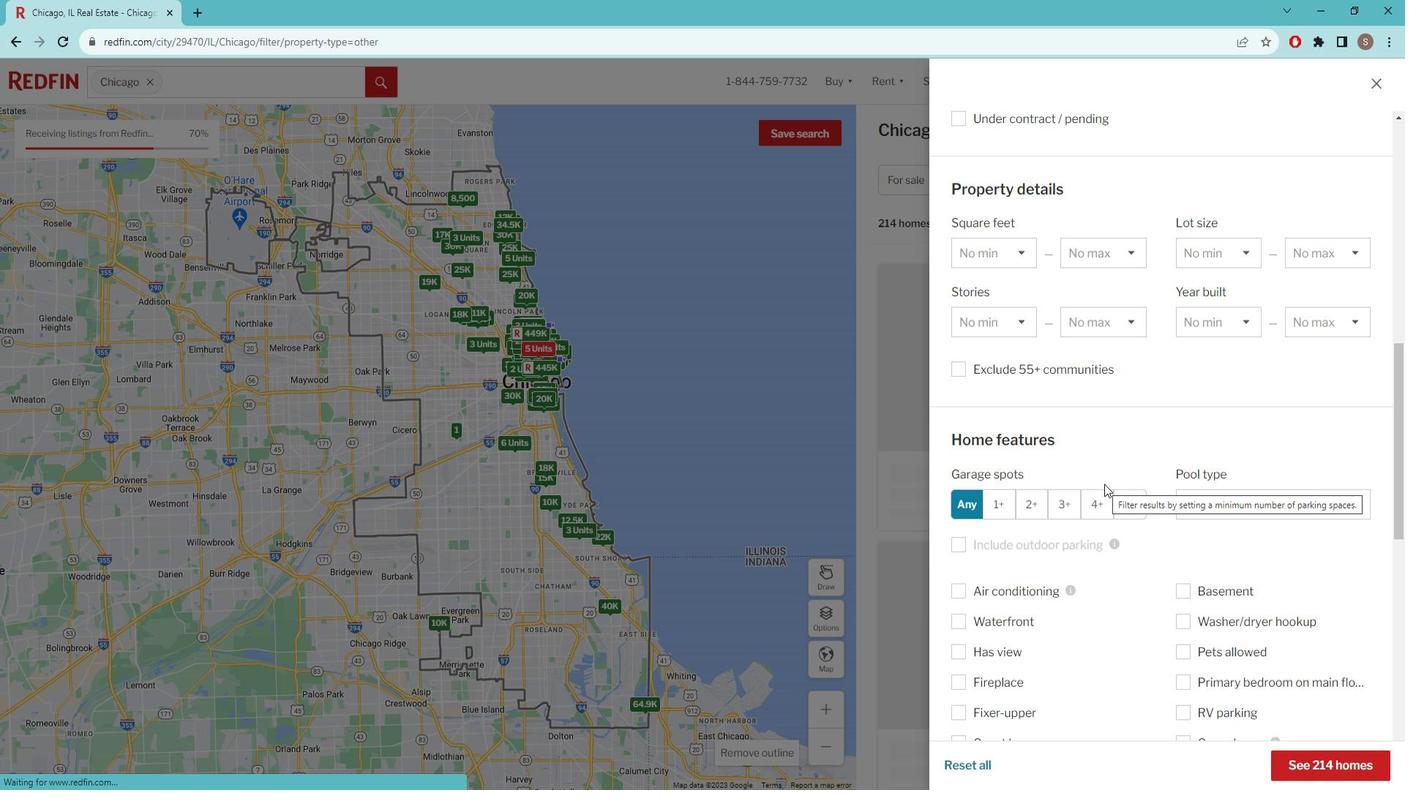 
Action: Mouse scrolled (1104, 495) with delta (0, 0)
Screenshot: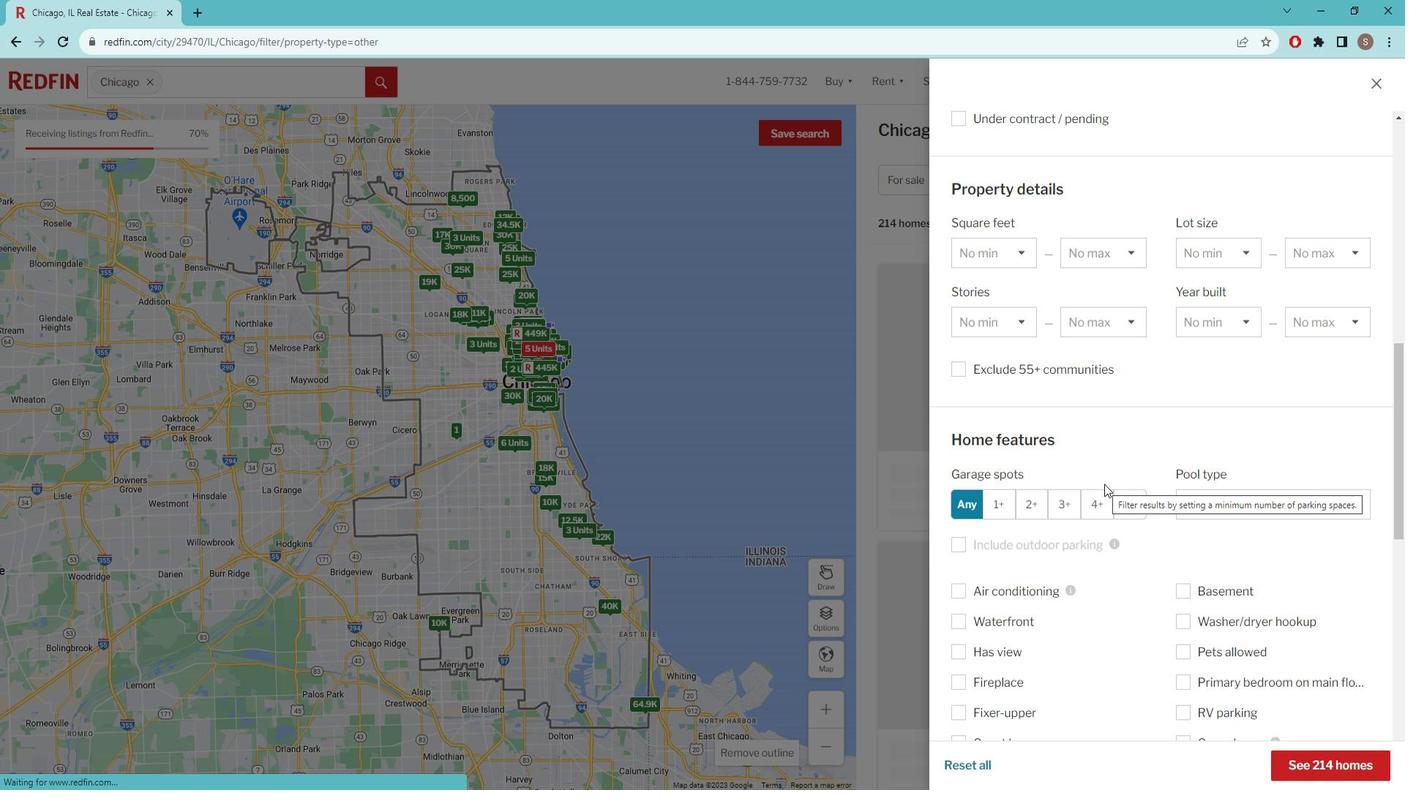 
Action: Mouse scrolled (1104, 495) with delta (0, 0)
Screenshot: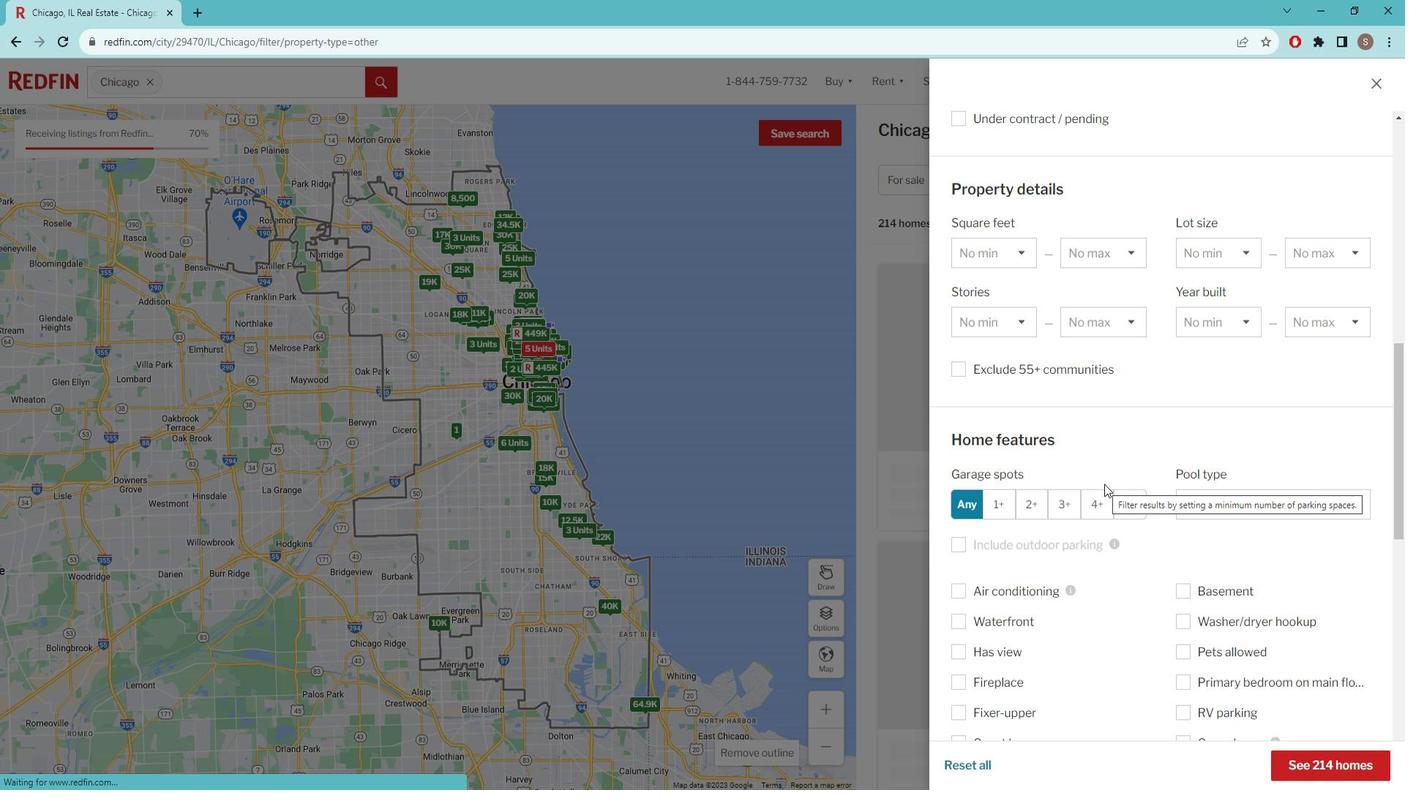 
Action: Mouse moved to (1019, 623)
Screenshot: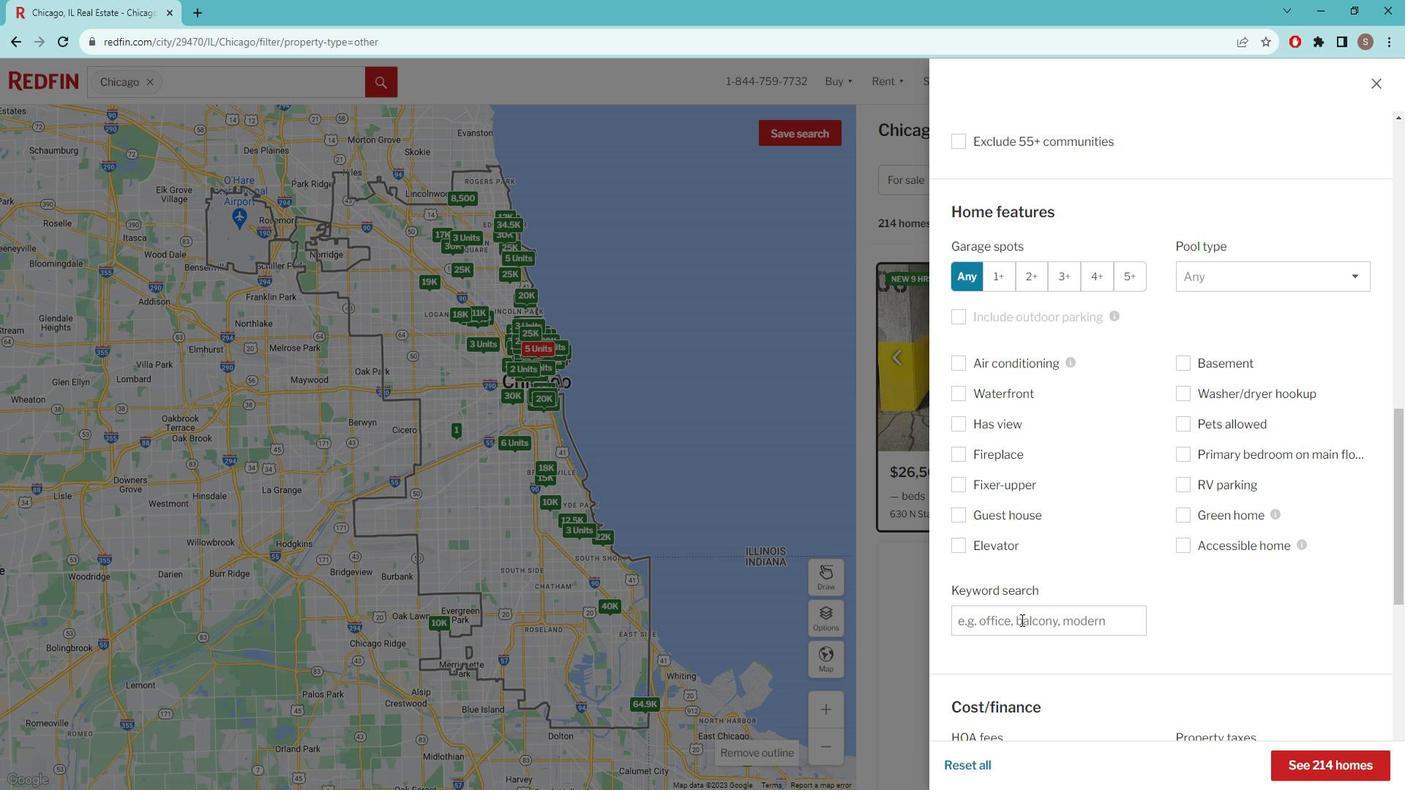 
Action: Mouse pressed left at (1019, 623)
Screenshot: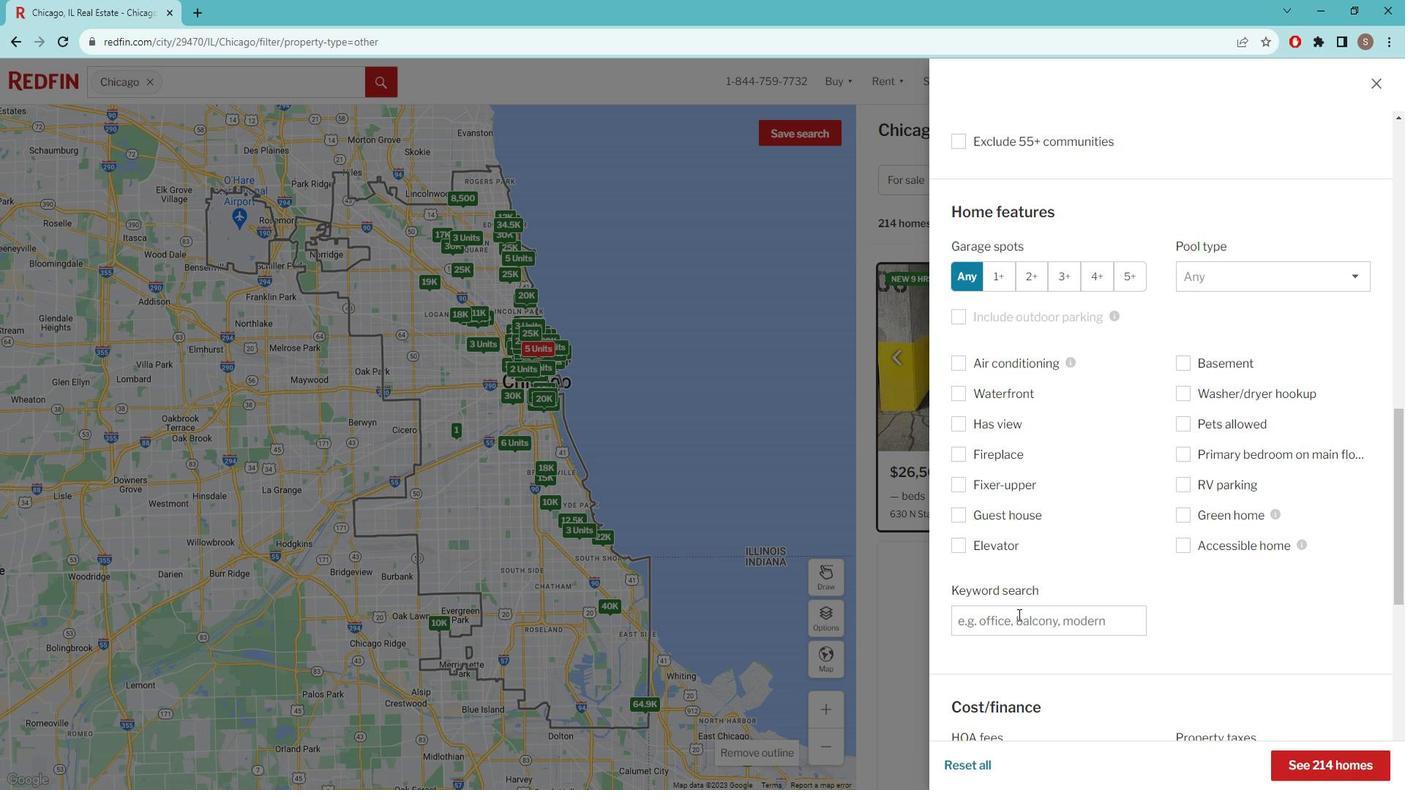 
Action: Mouse moved to (1054, 615)
Screenshot: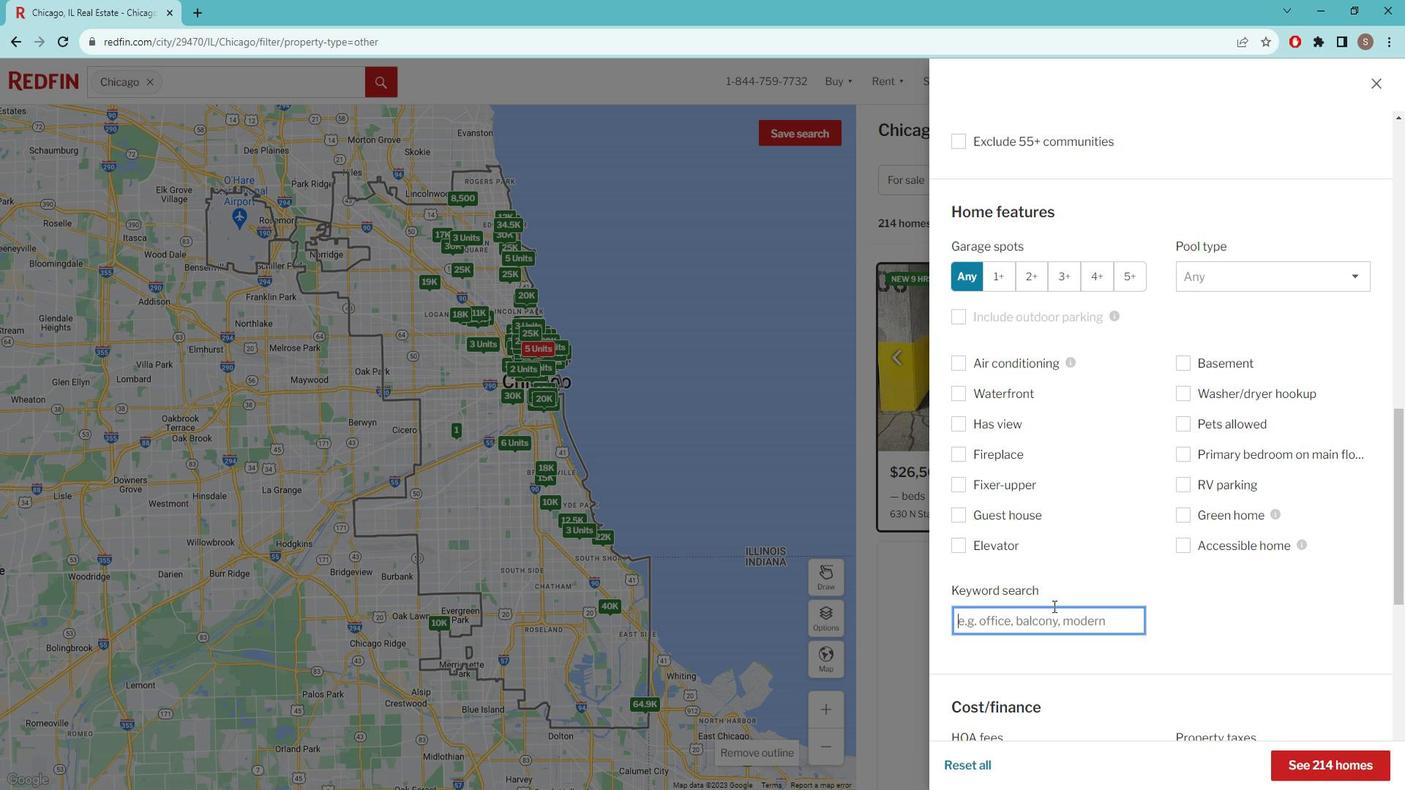 
Action: Key pressed A<Key.space>HISTOR
Screenshot: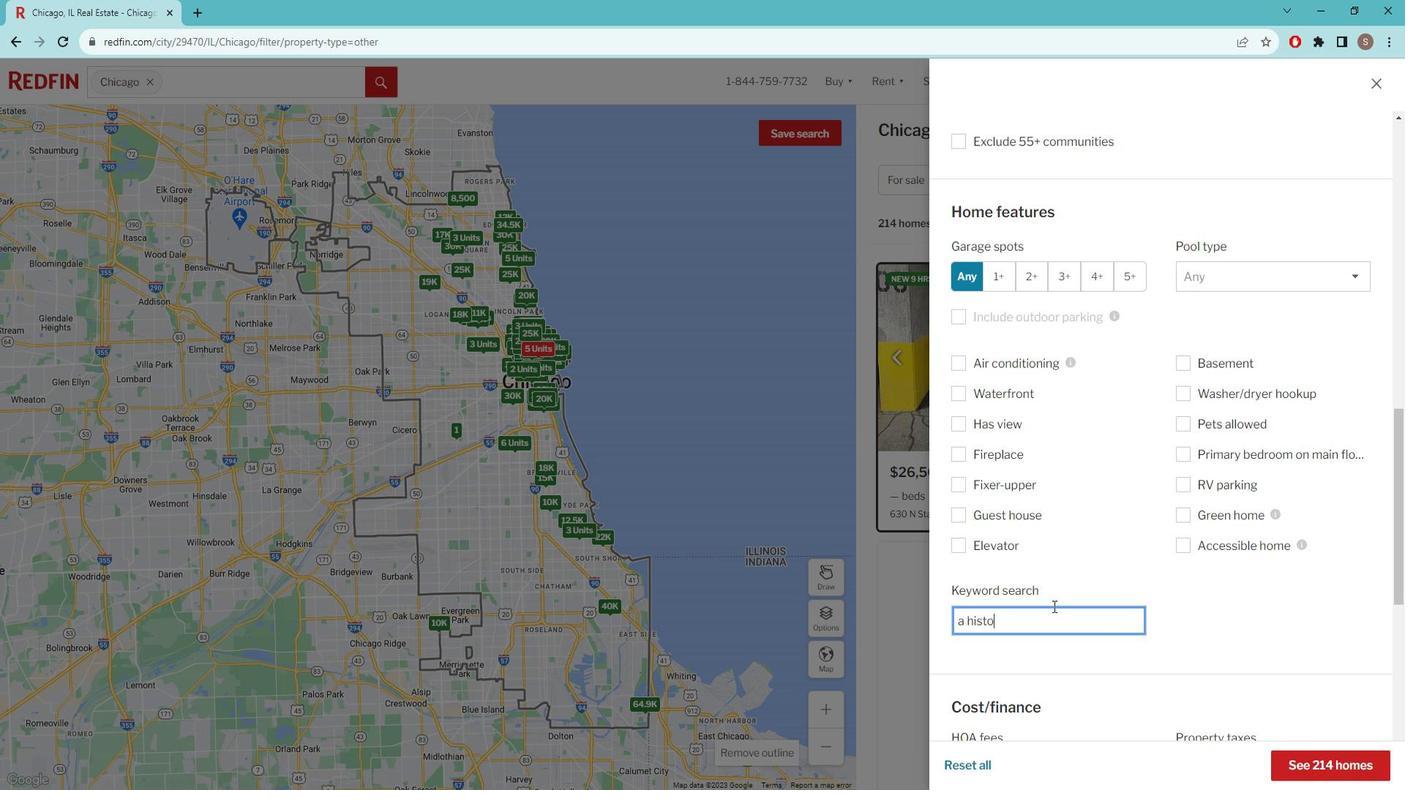
Action: Mouse moved to (1055, 615)
Screenshot: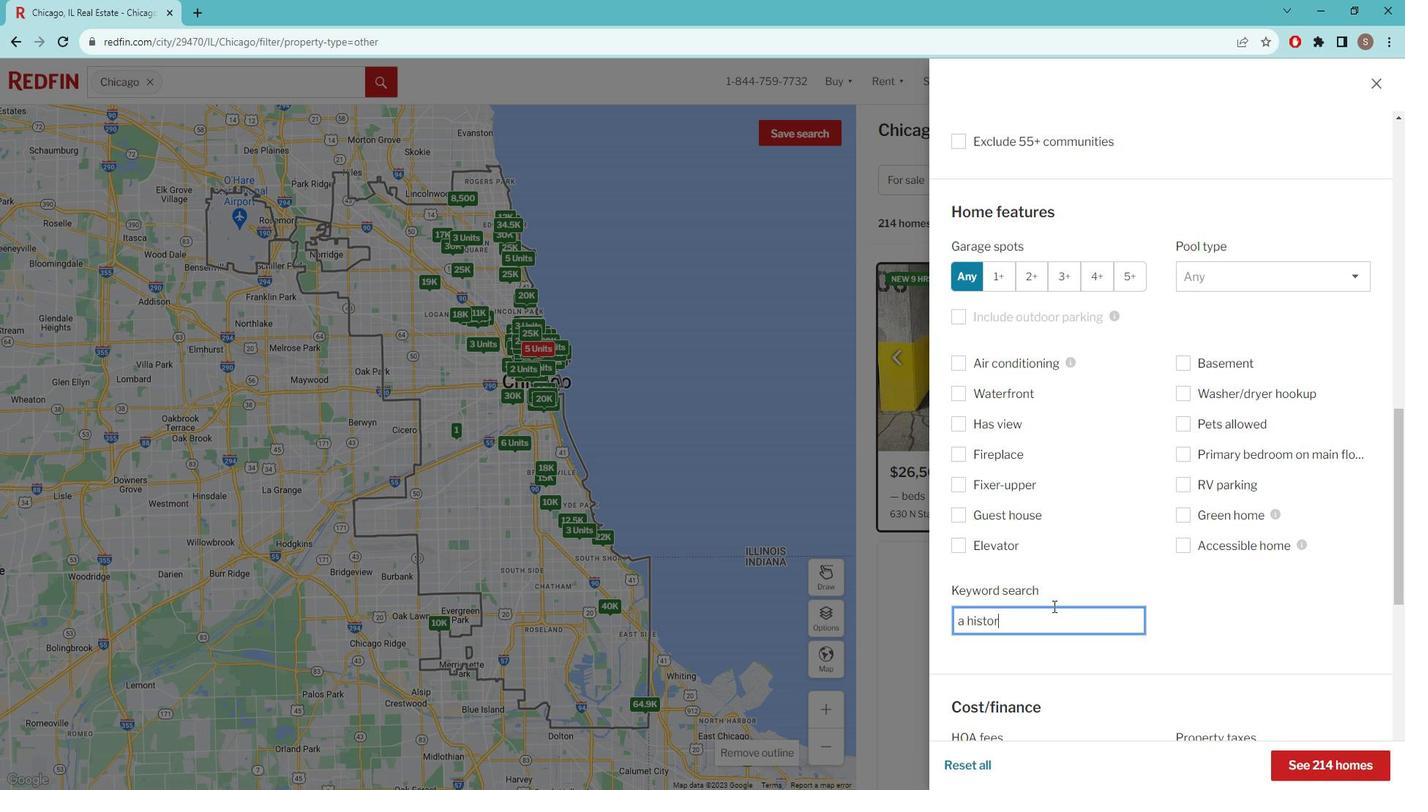 
Action: Key pressed IC<Key.space>BROWNSTONE<Key.space>
Screenshot: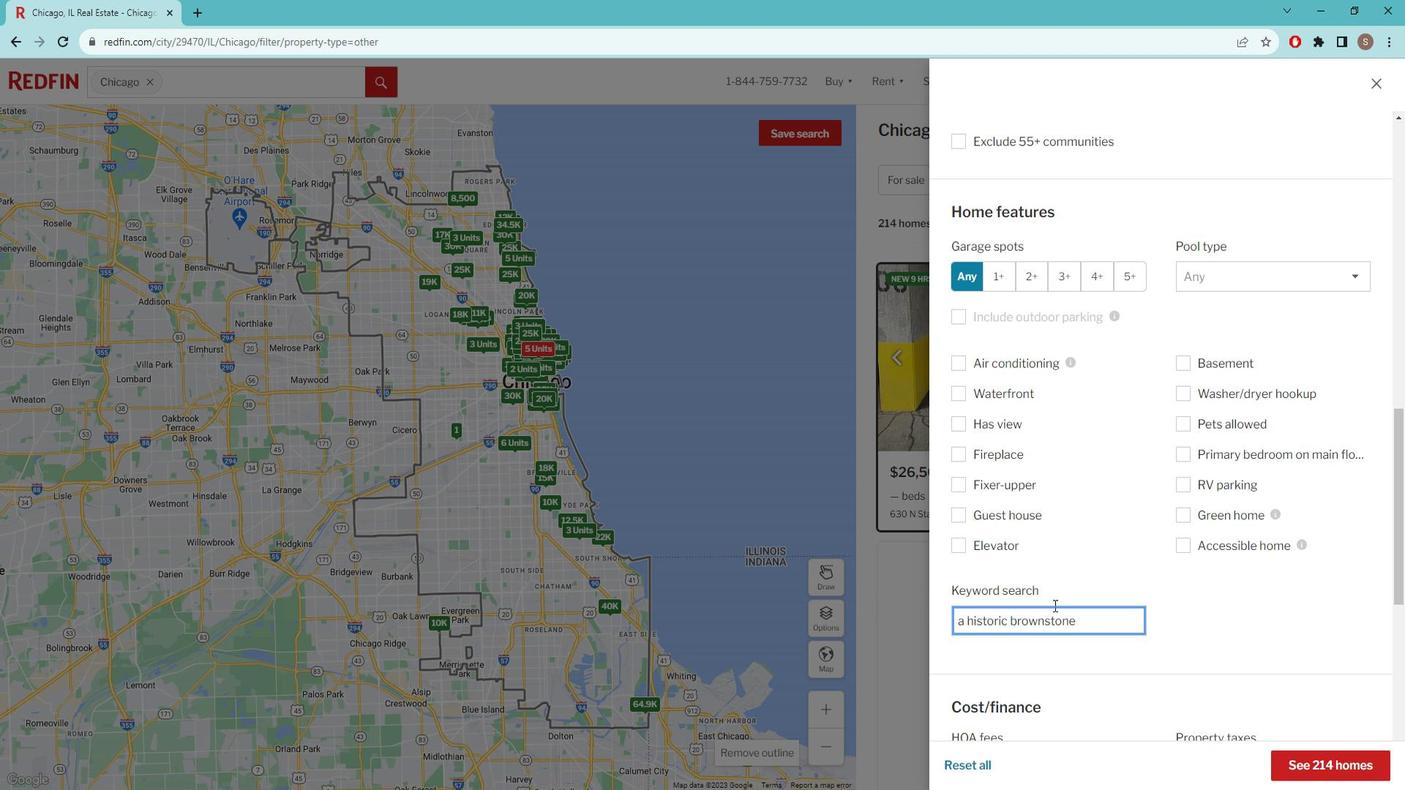 
Action: Mouse moved to (1033, 623)
Screenshot: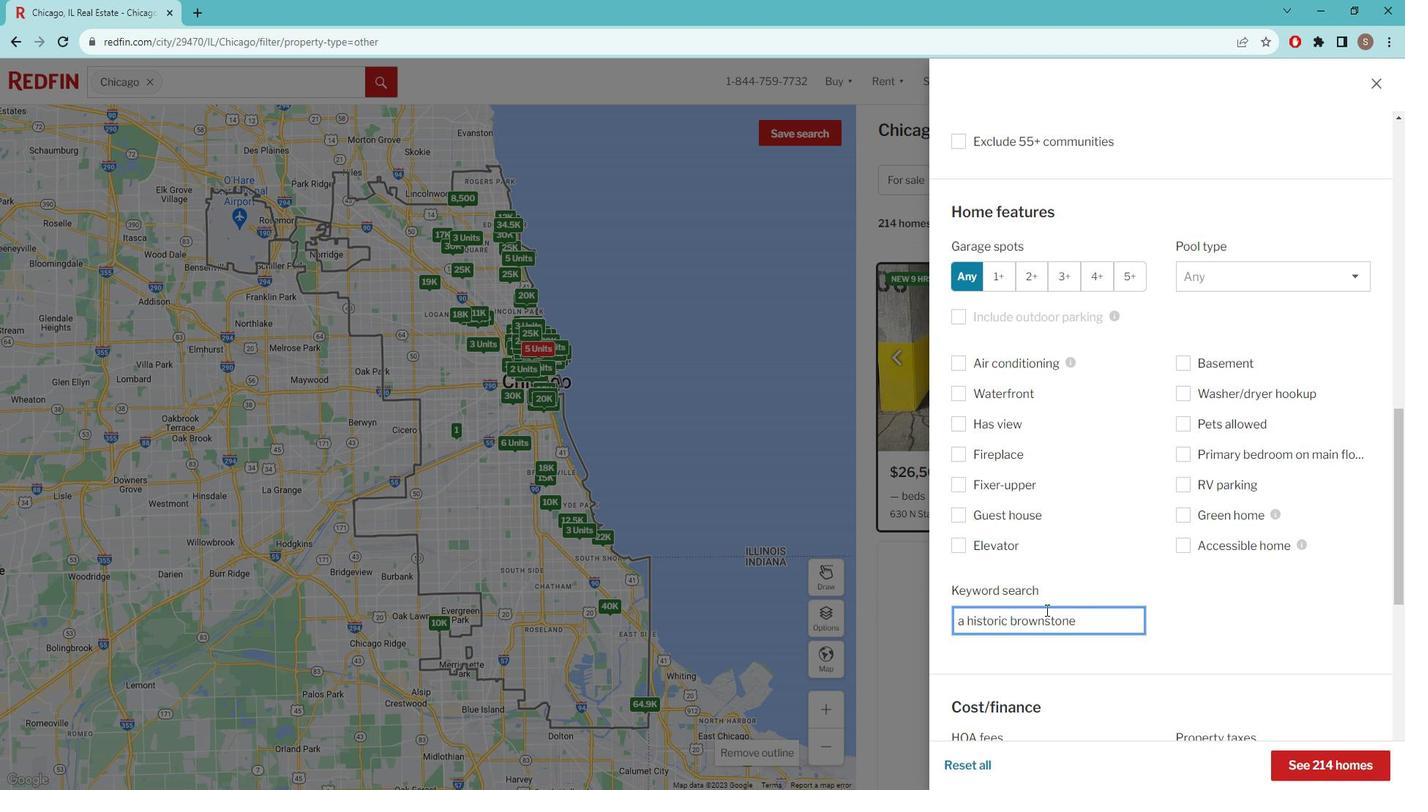 
Action: Mouse scrolled (1033, 623) with delta (0, 0)
Screenshot: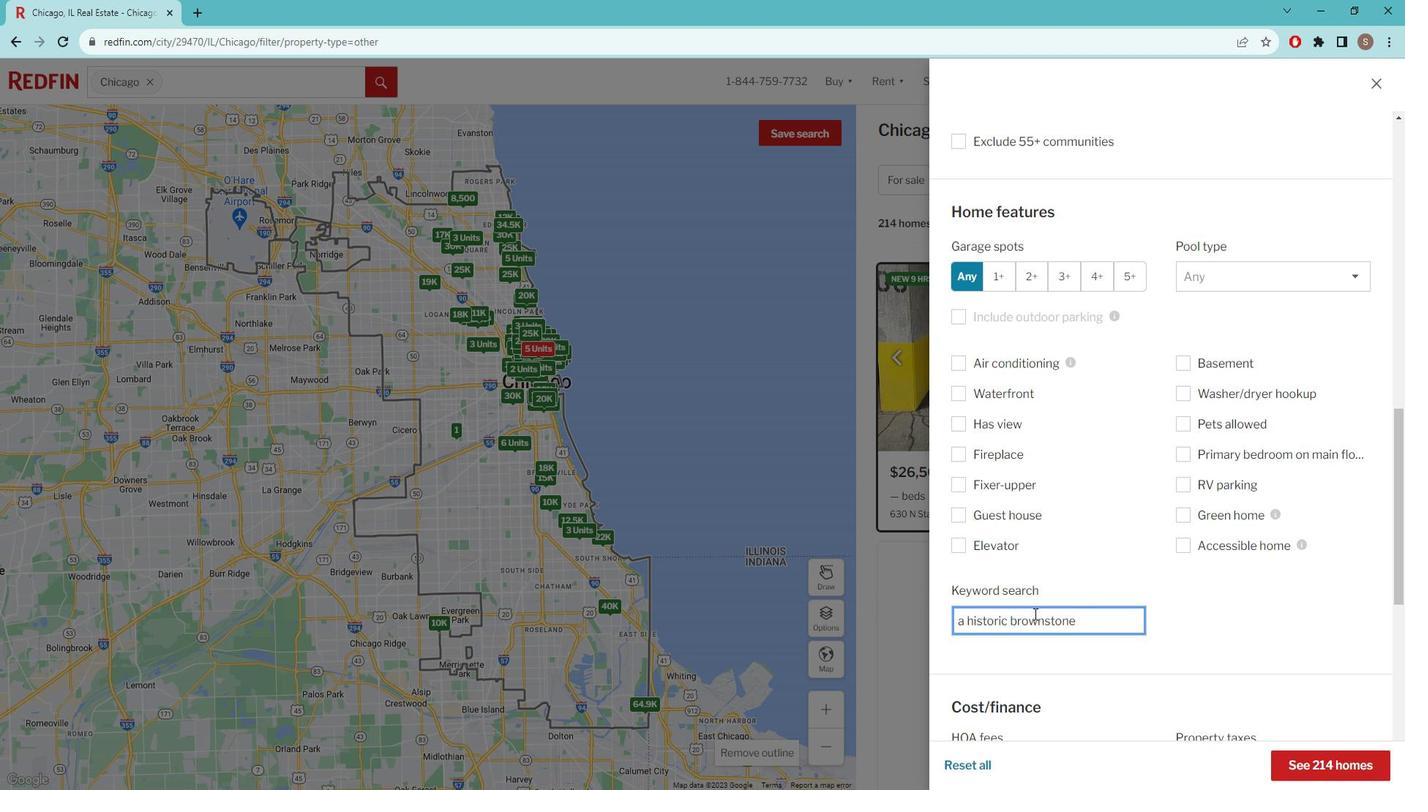 
Action: Mouse moved to (1034, 623)
Screenshot: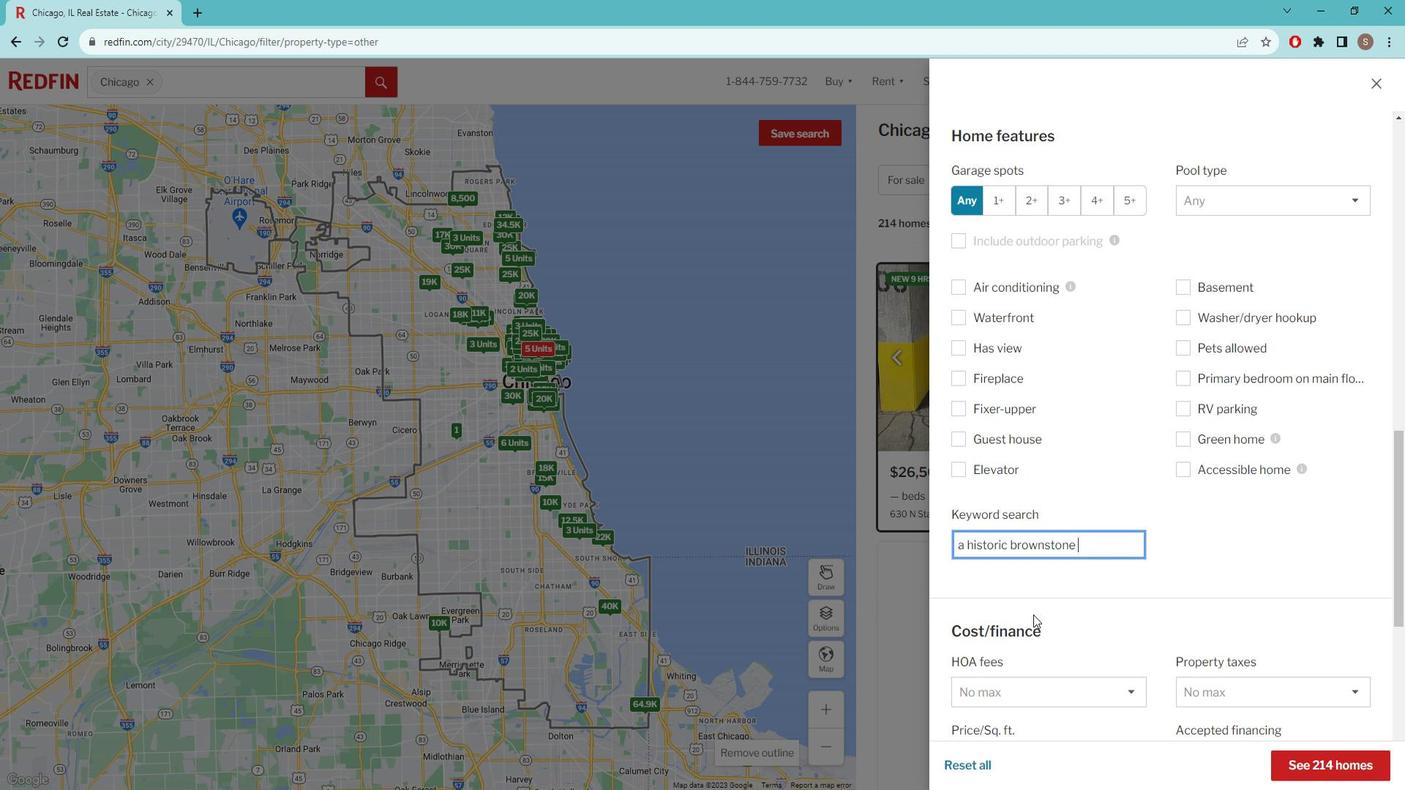 
Action: Mouse scrolled (1034, 623) with delta (0, 0)
Screenshot: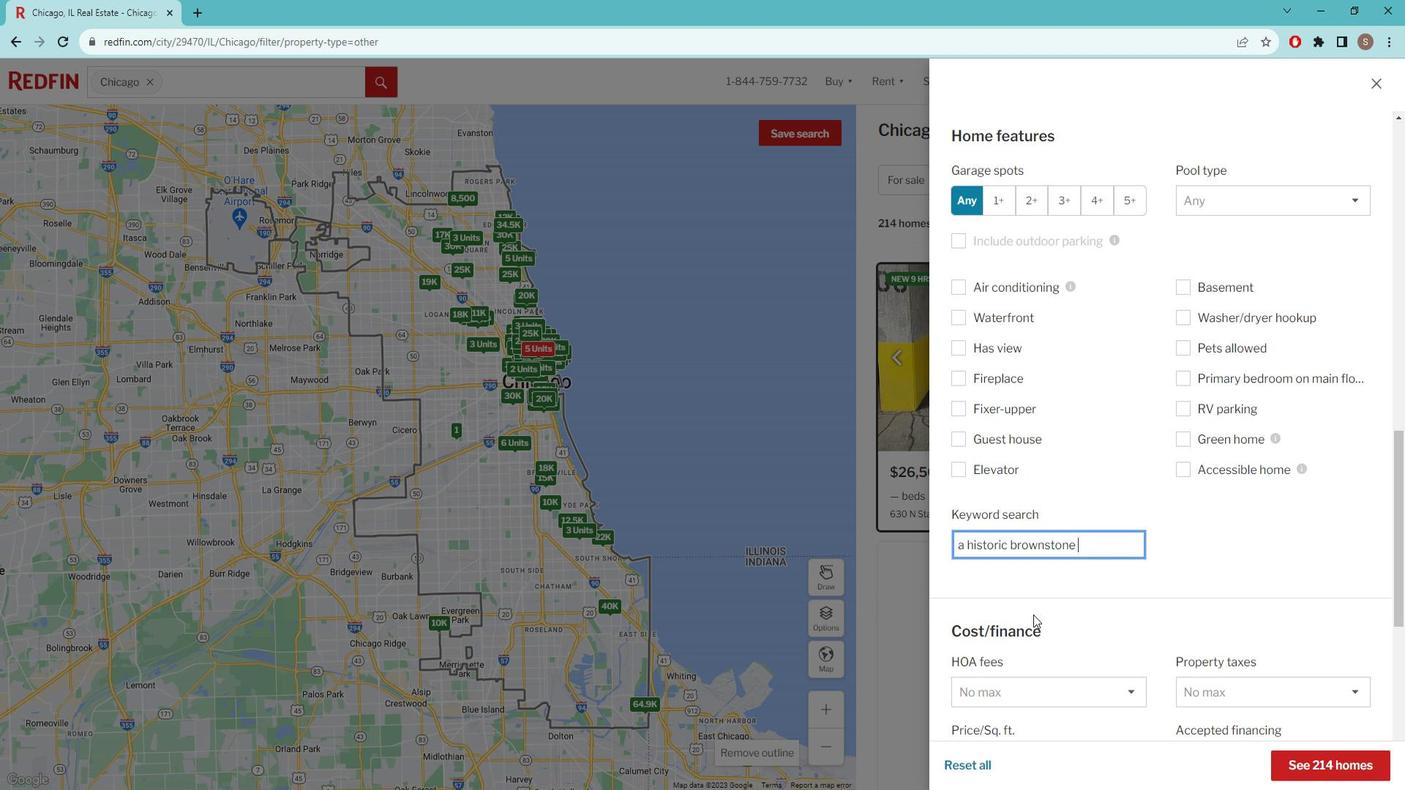 
Action: Mouse scrolled (1034, 623) with delta (0, 0)
Screenshot: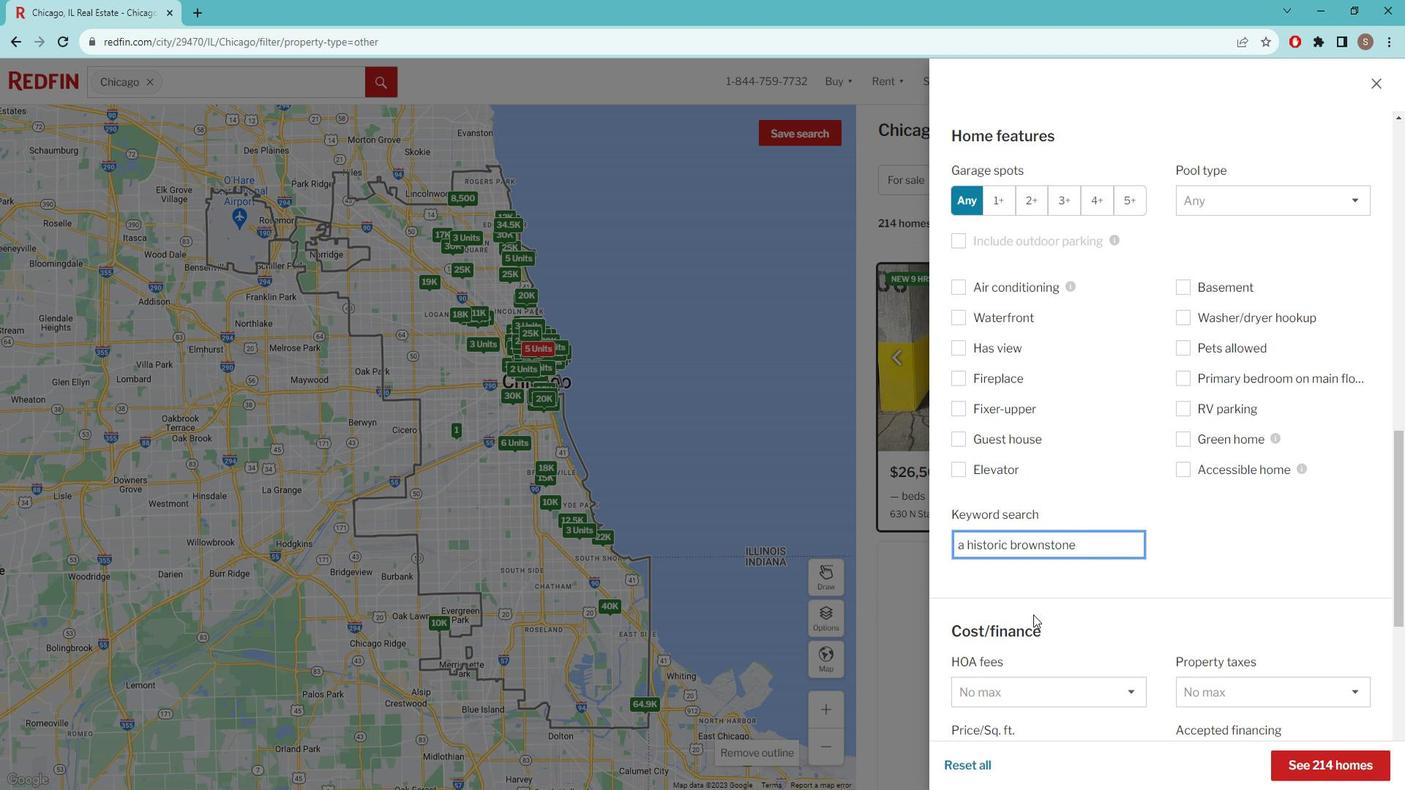 
Action: Mouse scrolled (1034, 623) with delta (0, 0)
Screenshot: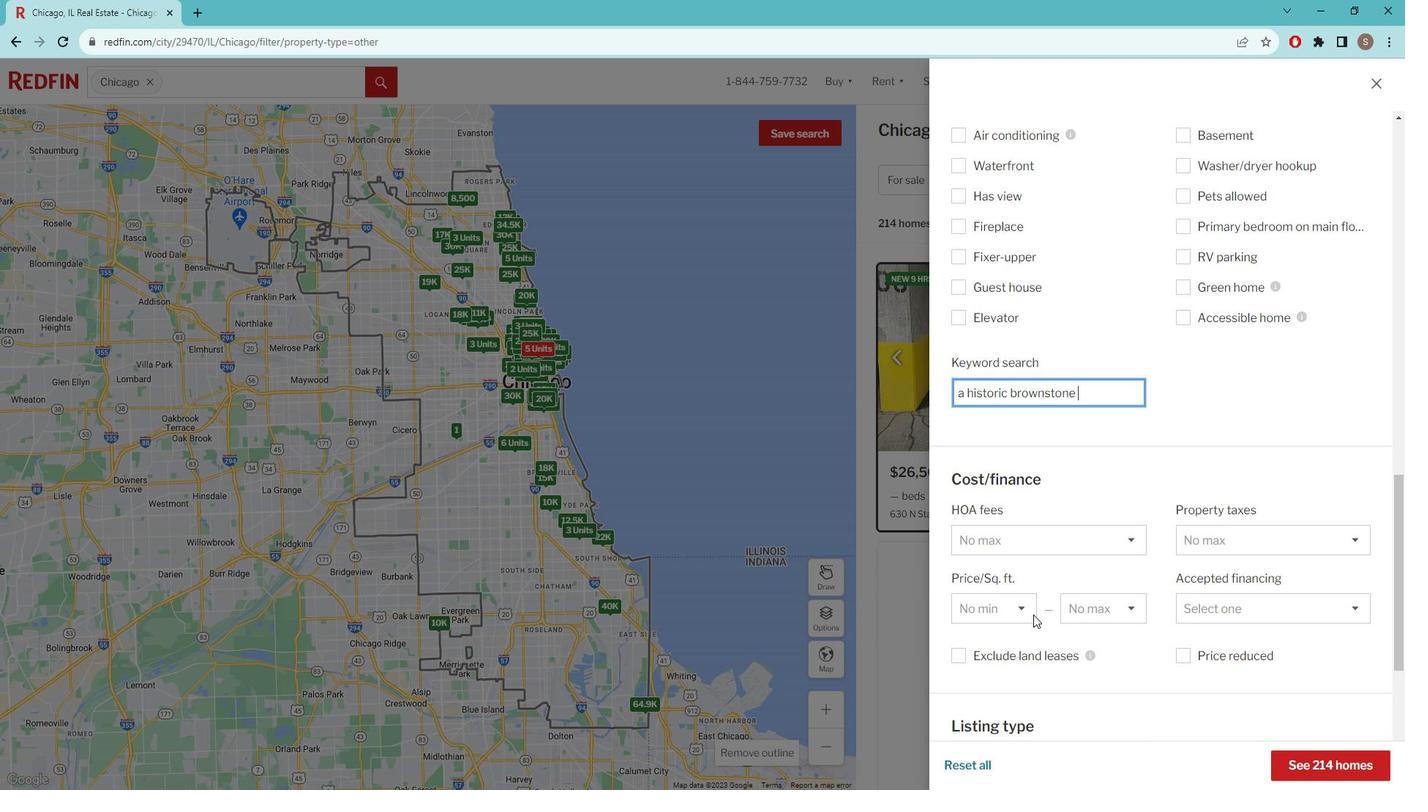 
Action: Mouse moved to (1034, 623)
Screenshot: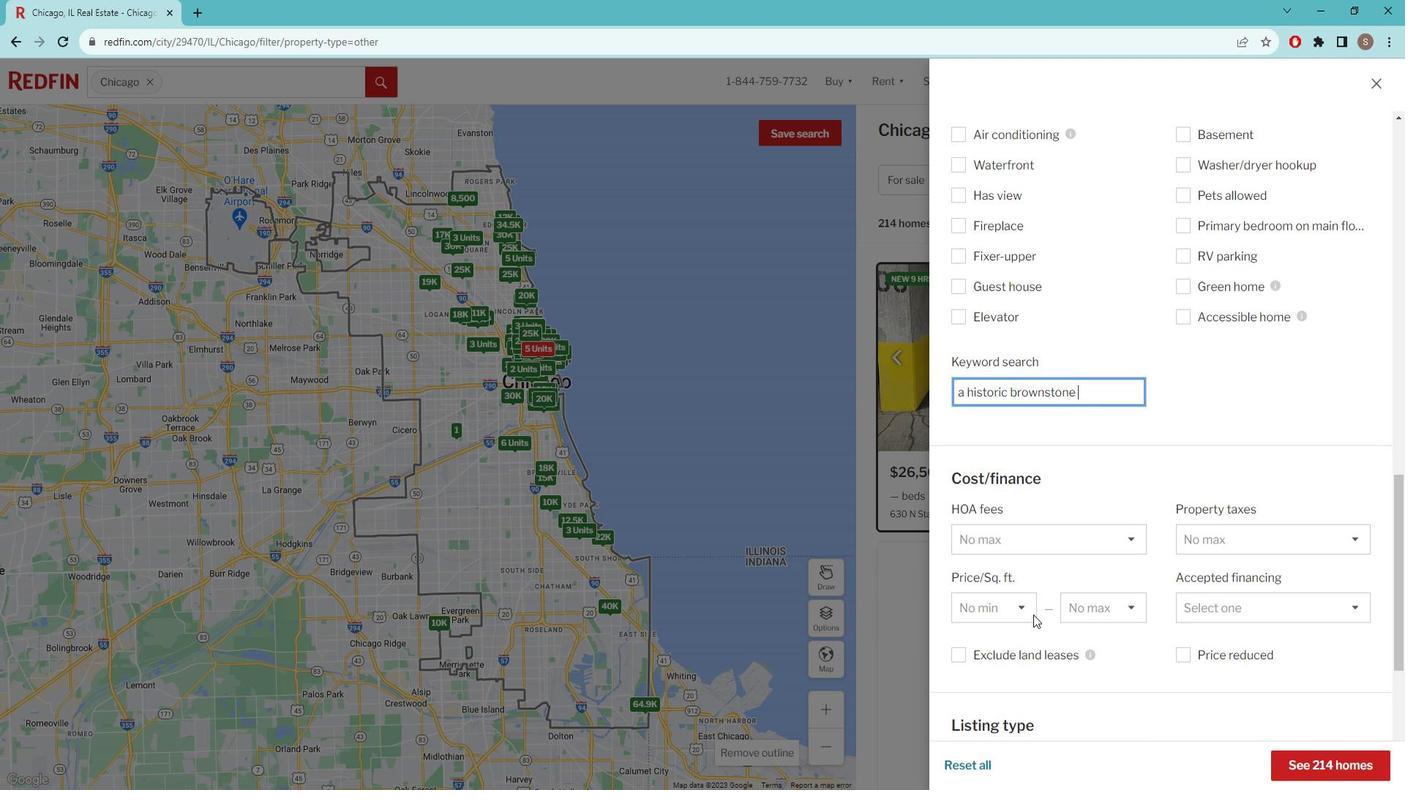 
Action: Mouse scrolled (1034, 623) with delta (0, 0)
Screenshot: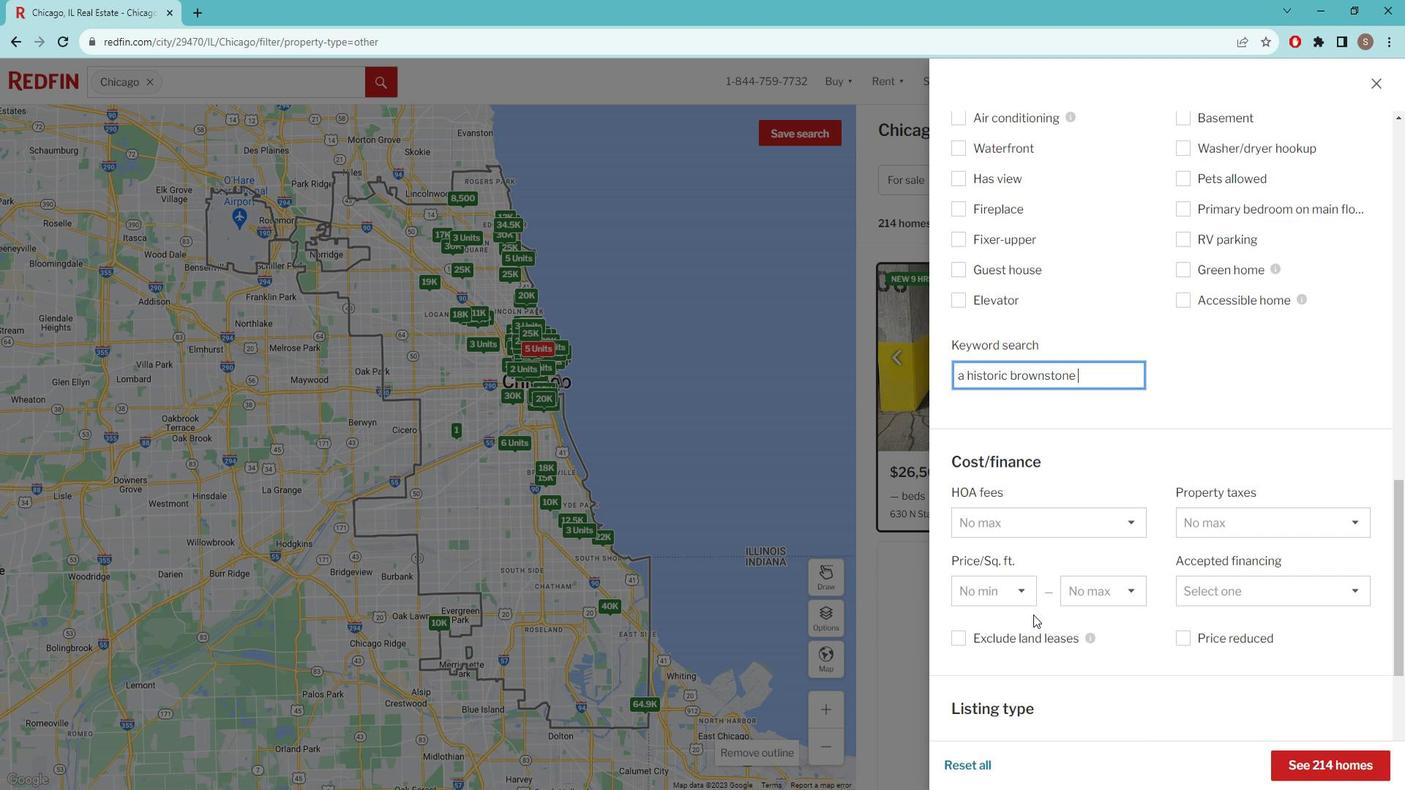 
Action: Mouse scrolled (1034, 623) with delta (0, 0)
Screenshot: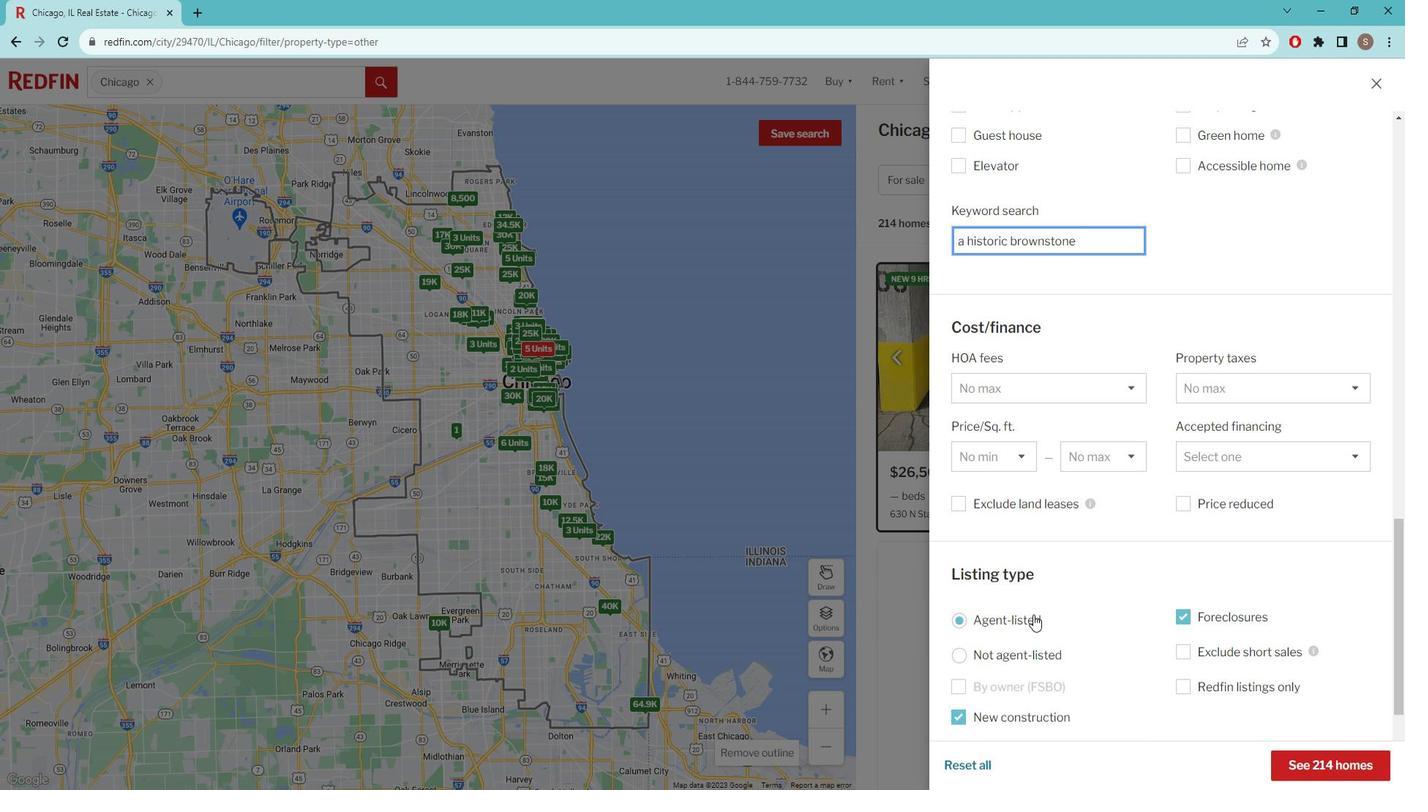 
Action: Mouse moved to (1033, 623)
Screenshot: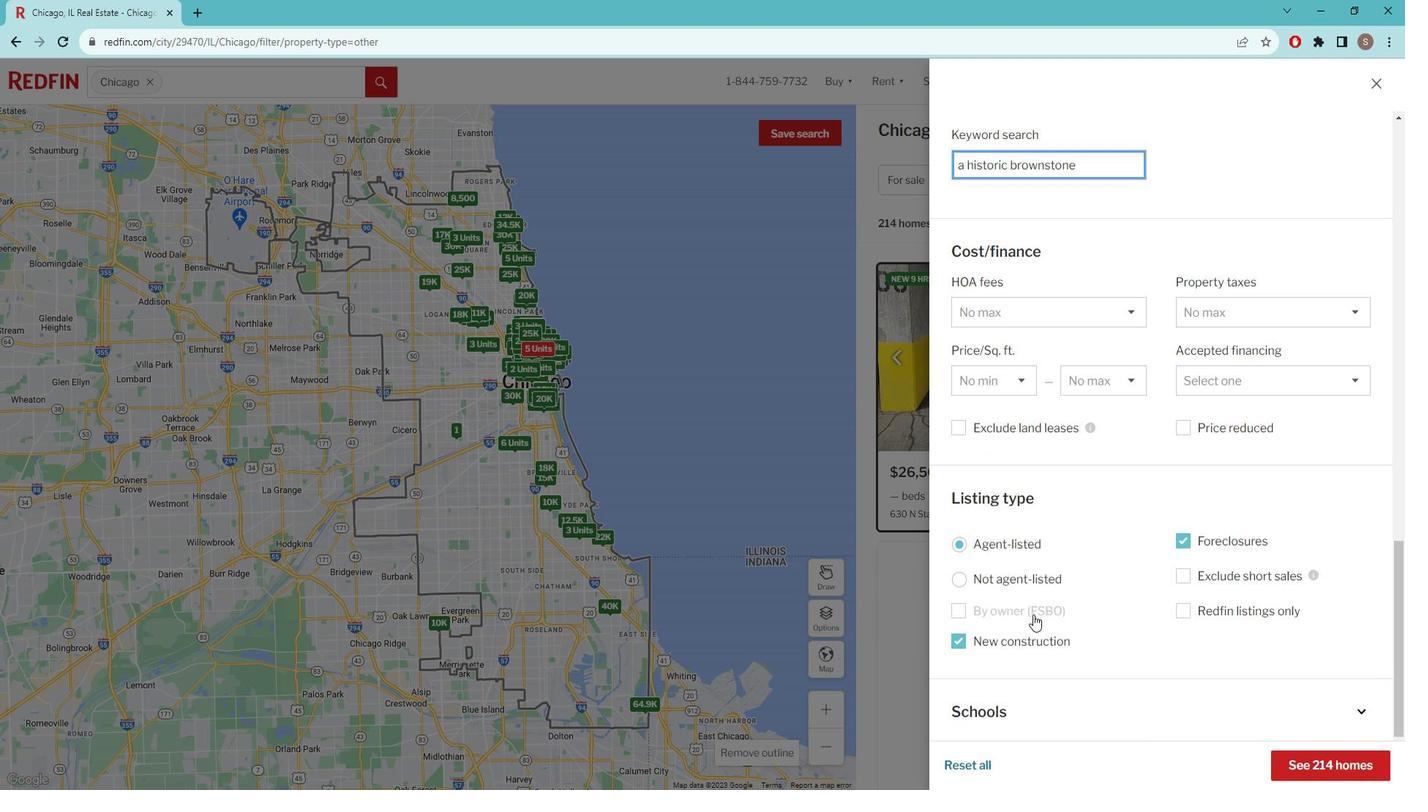 
Action: Mouse scrolled (1033, 623) with delta (0, 0)
Screenshot: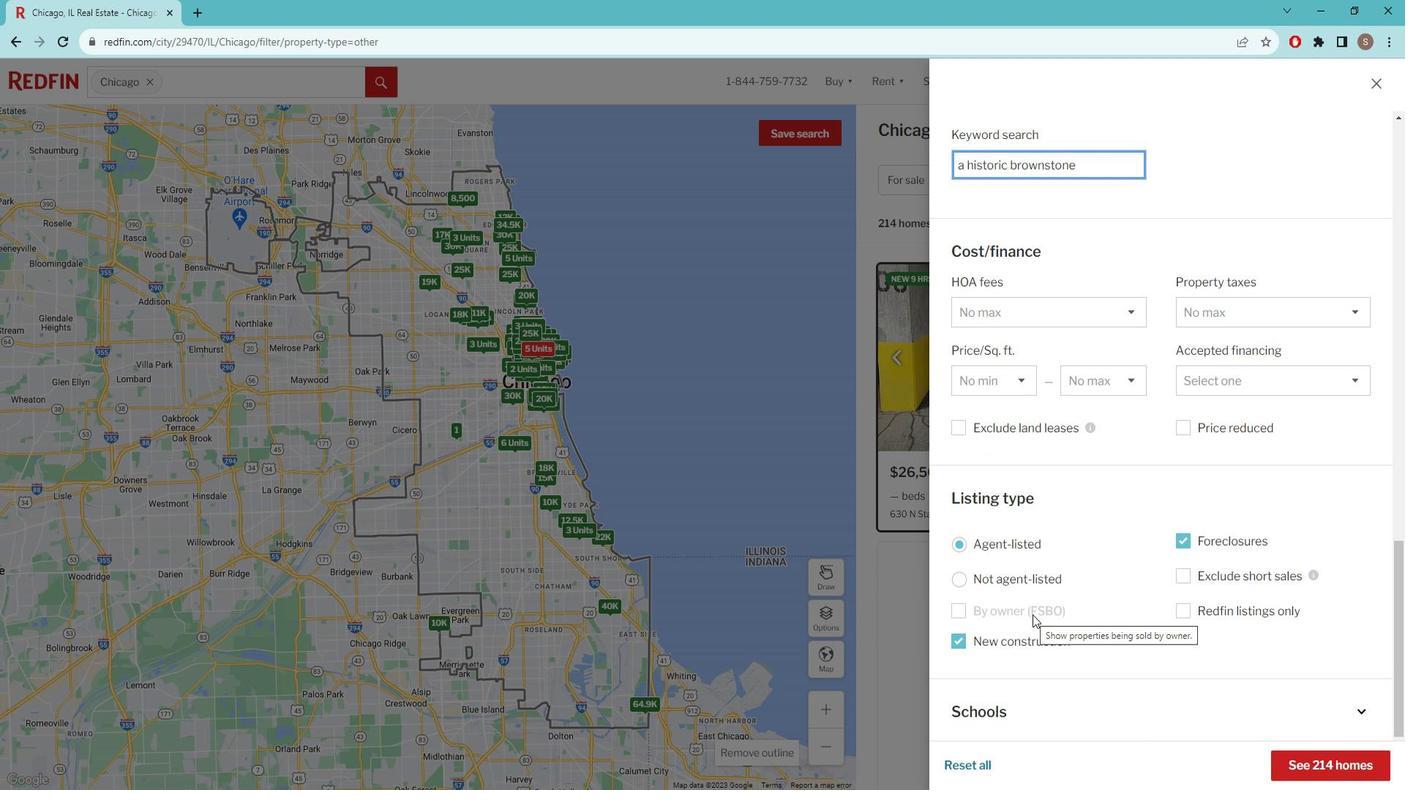 
Action: Mouse moved to (1032, 621)
Screenshot: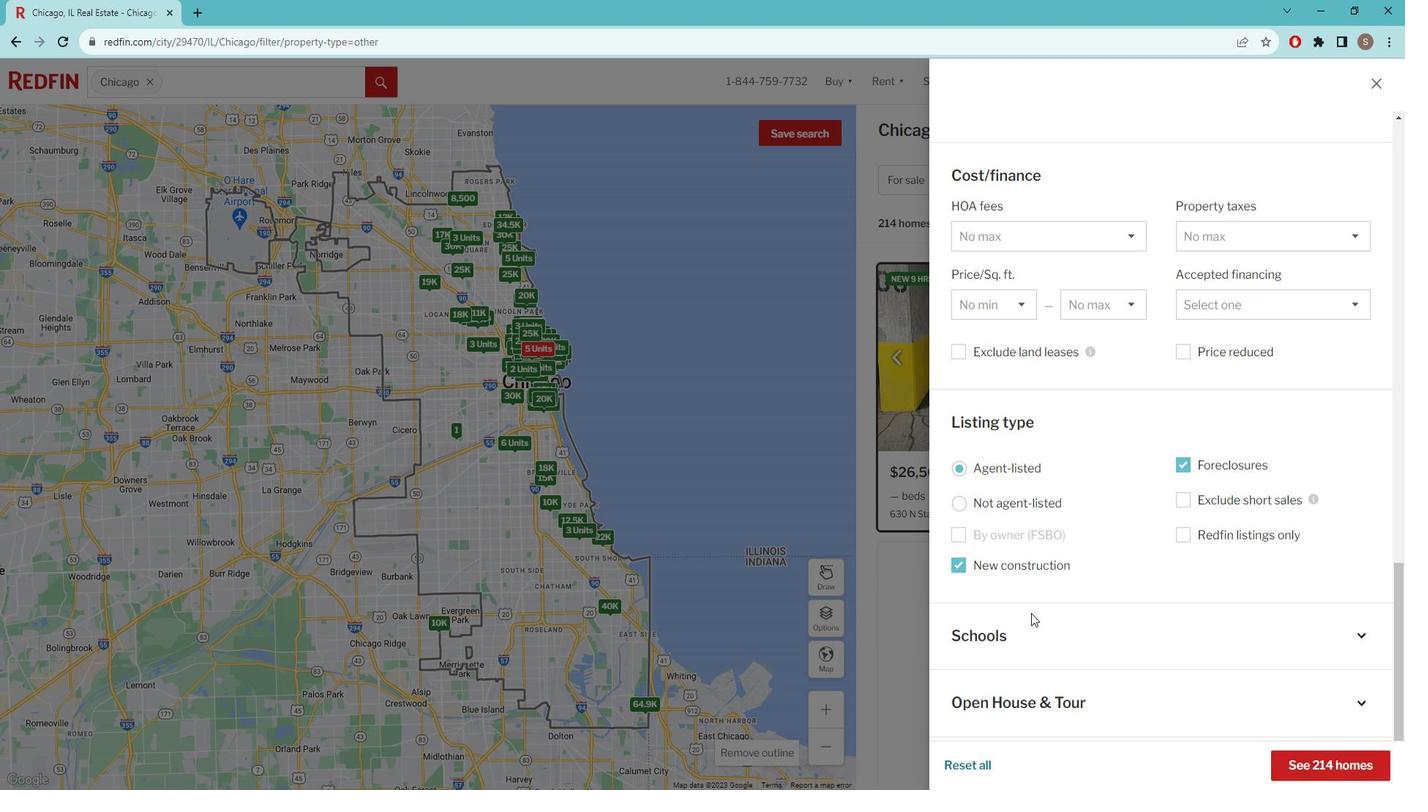 
Action: Mouse scrolled (1032, 620) with delta (0, 0)
Screenshot: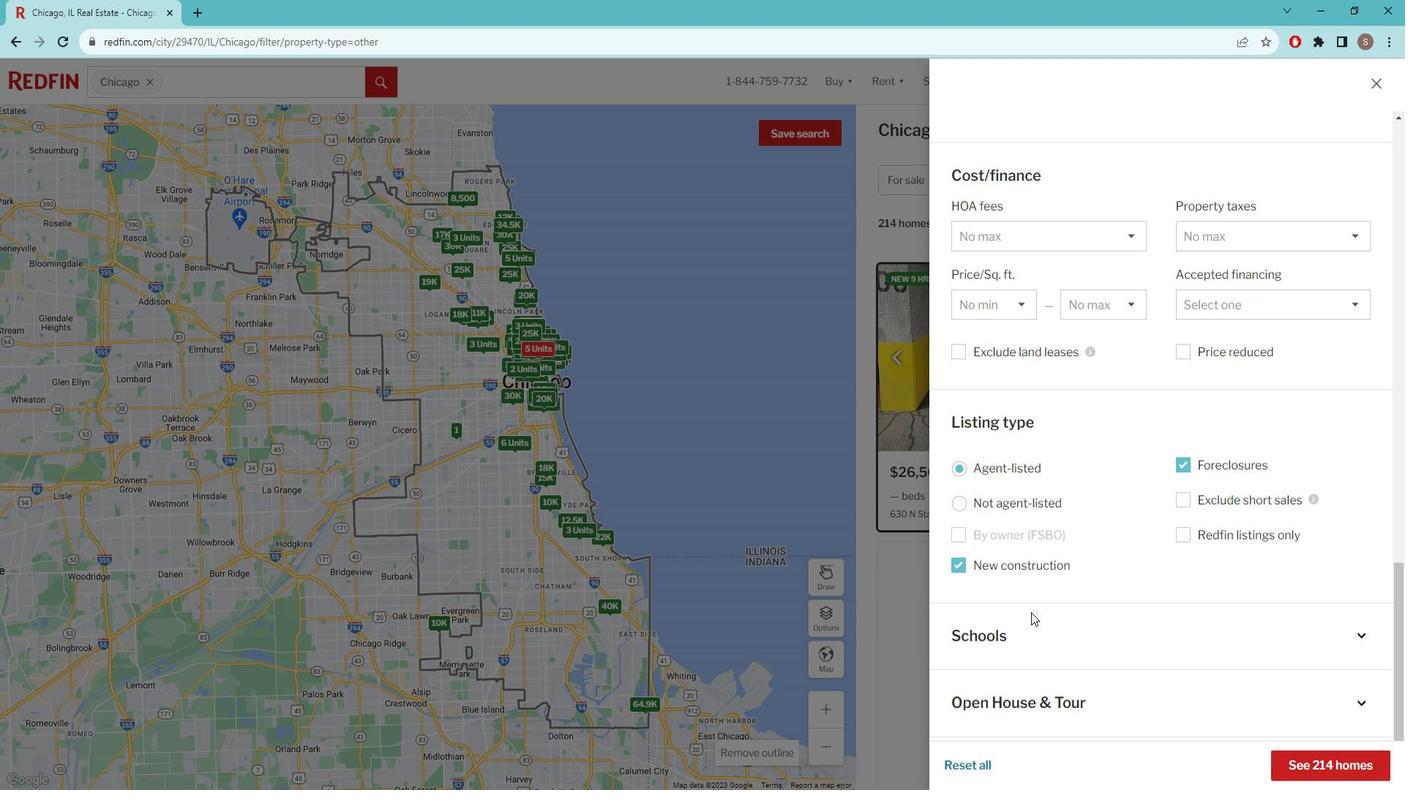 
Action: Mouse scrolled (1032, 620) with delta (0, 0)
Screenshot: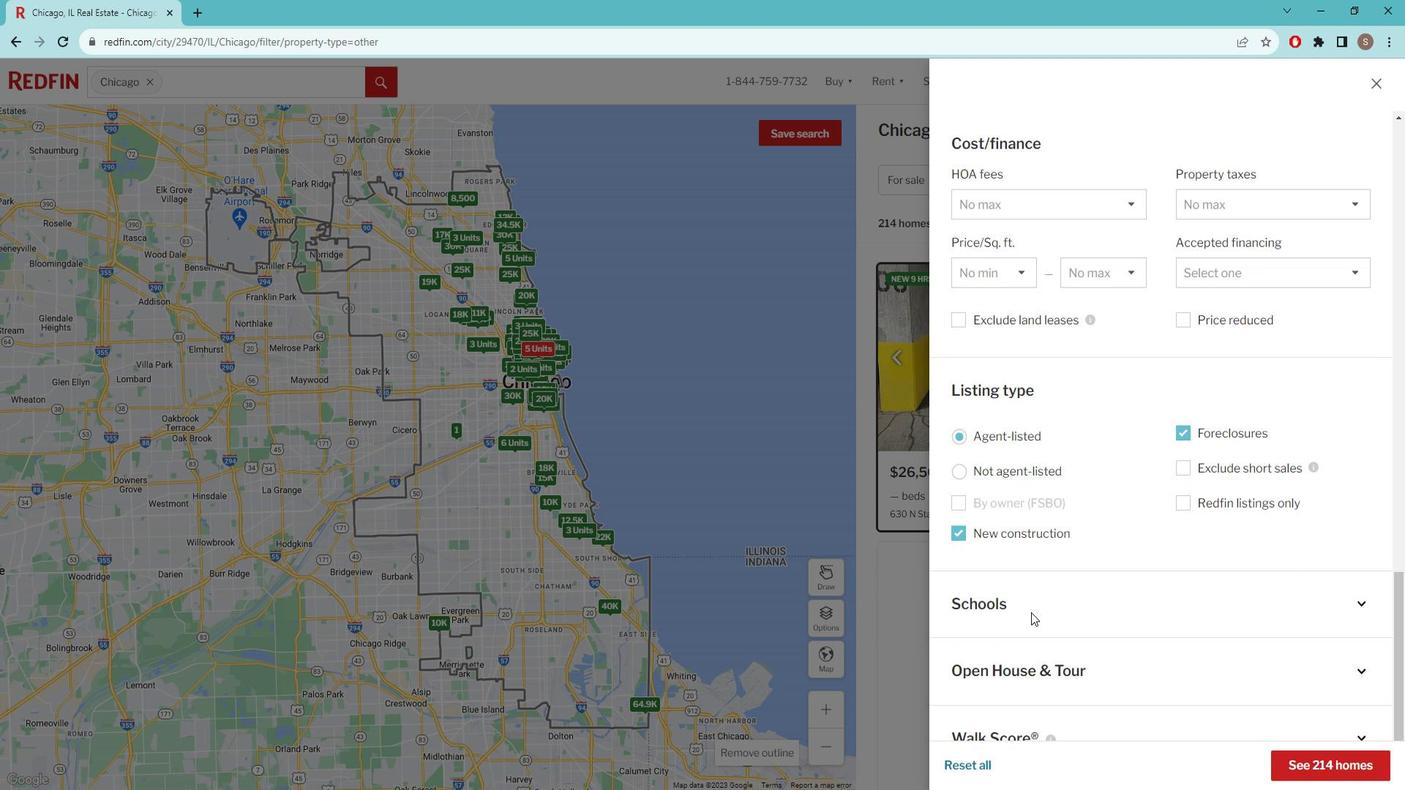 
Action: Mouse scrolled (1032, 620) with delta (0, 0)
Screenshot: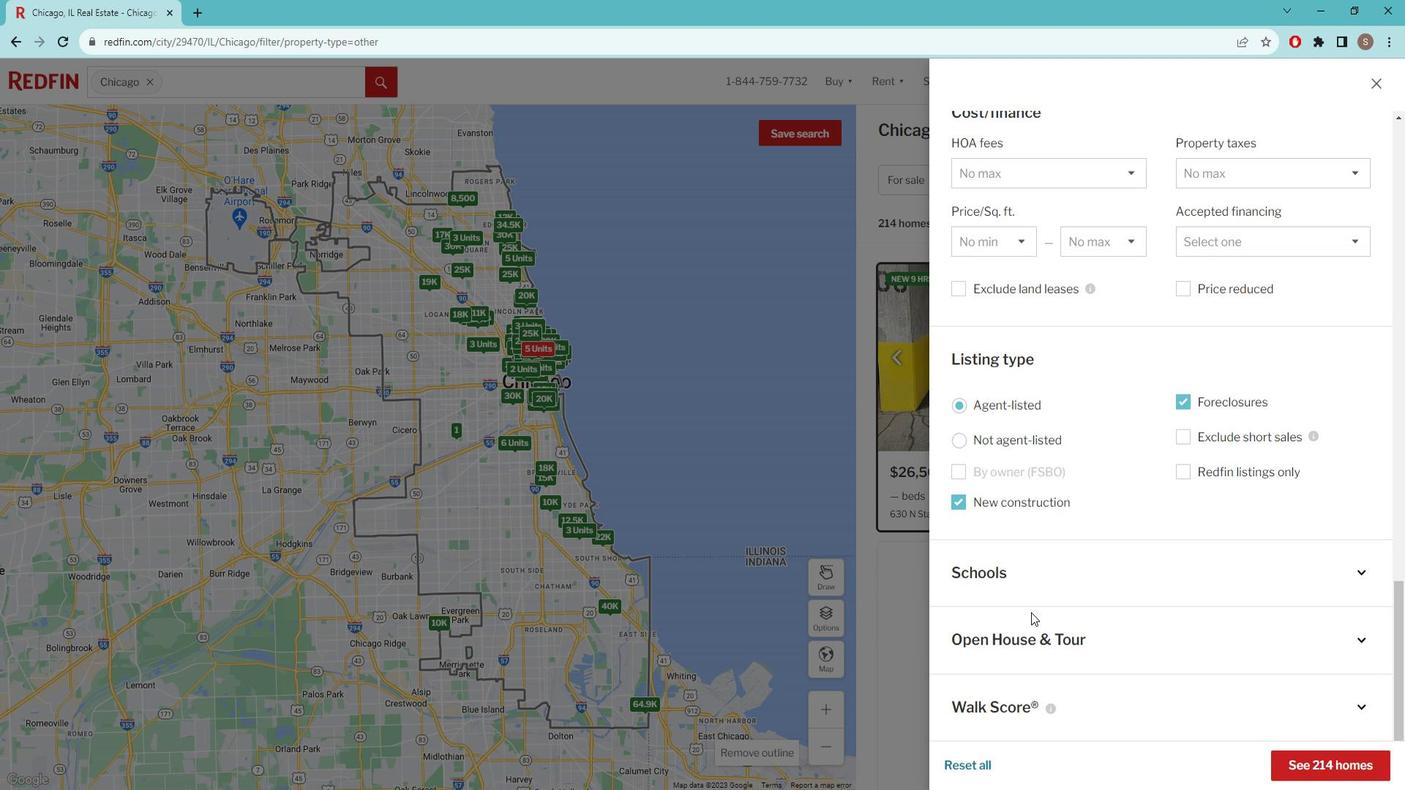 
Action: Mouse scrolled (1032, 620) with delta (0, 0)
Screenshot: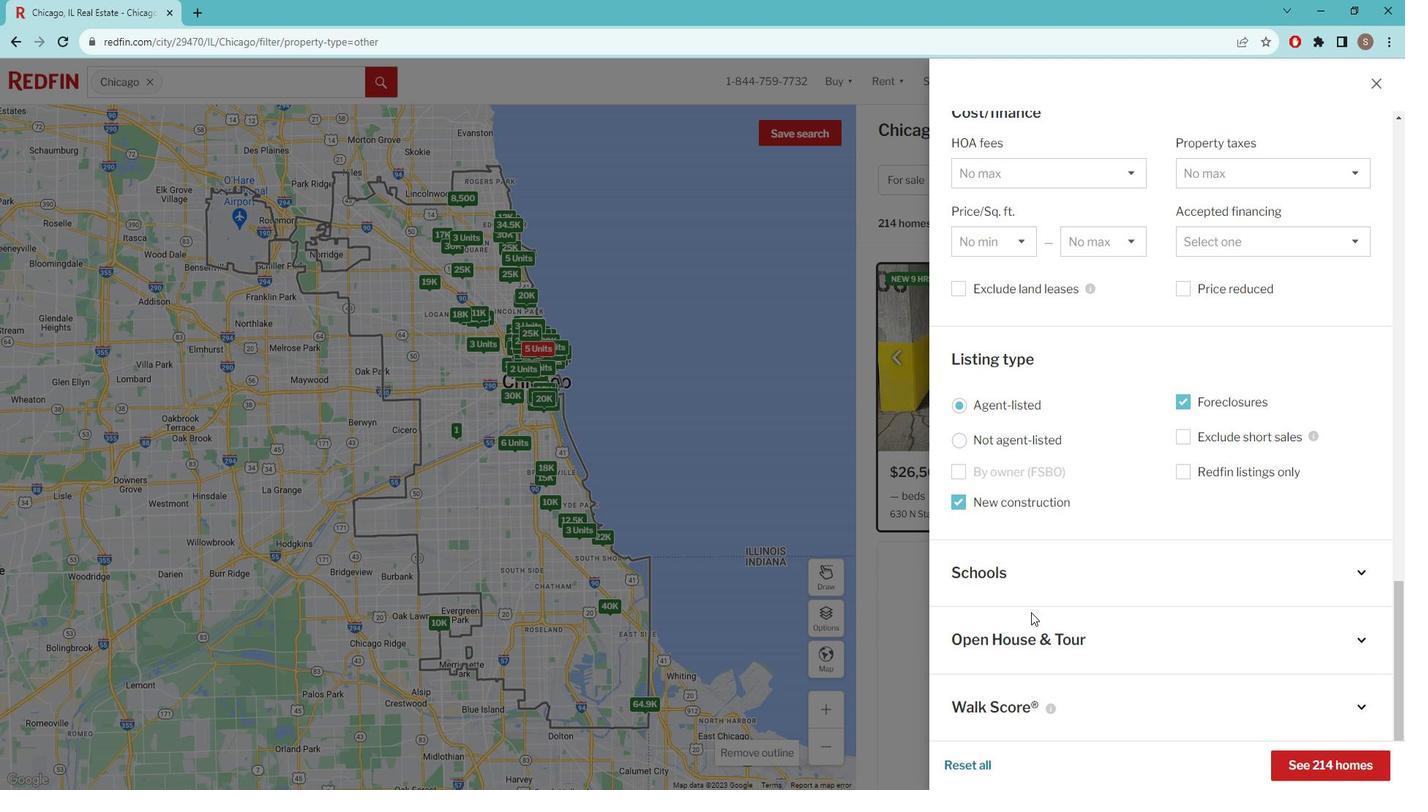 
Action: Mouse moved to (1309, 765)
Screenshot: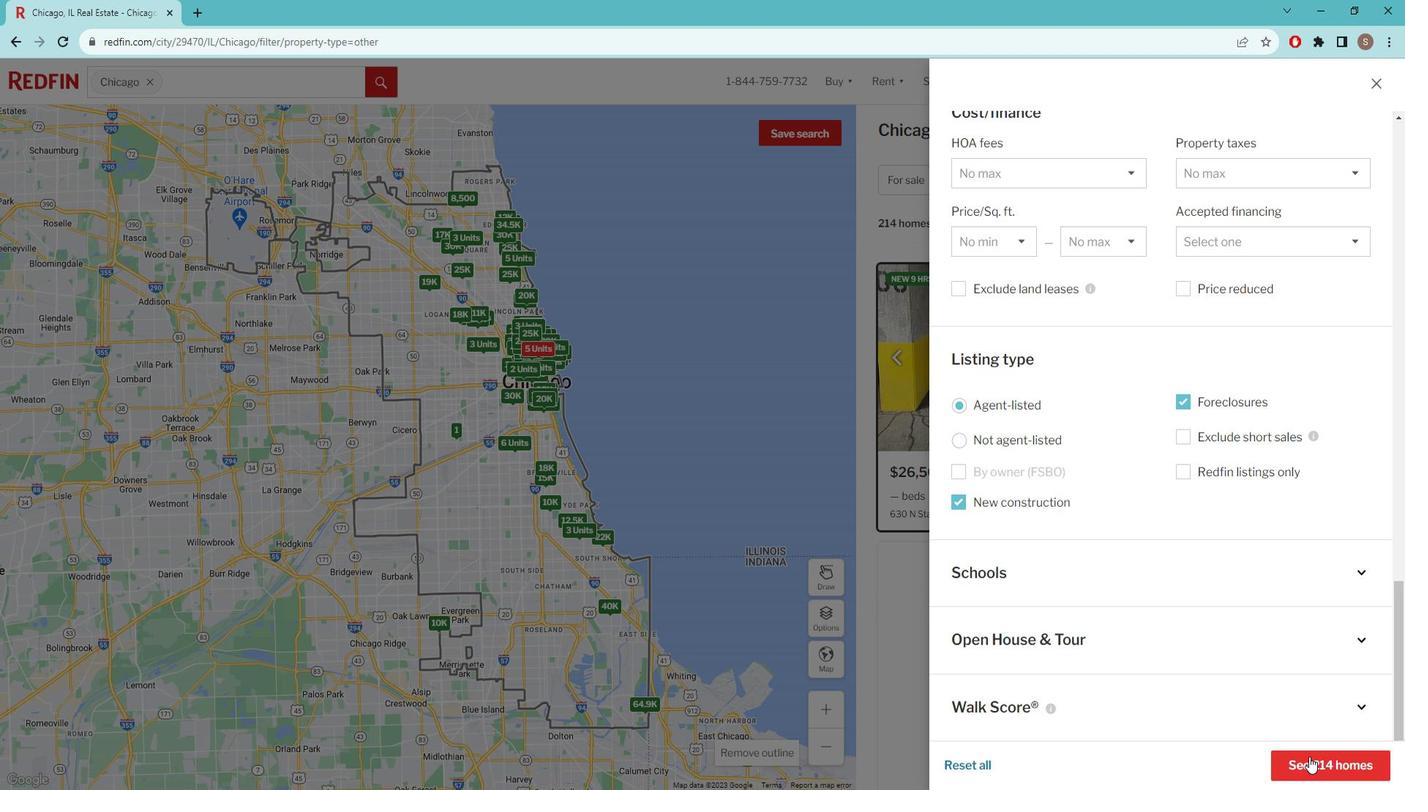 
Action: Mouse pressed left at (1309, 765)
Screenshot: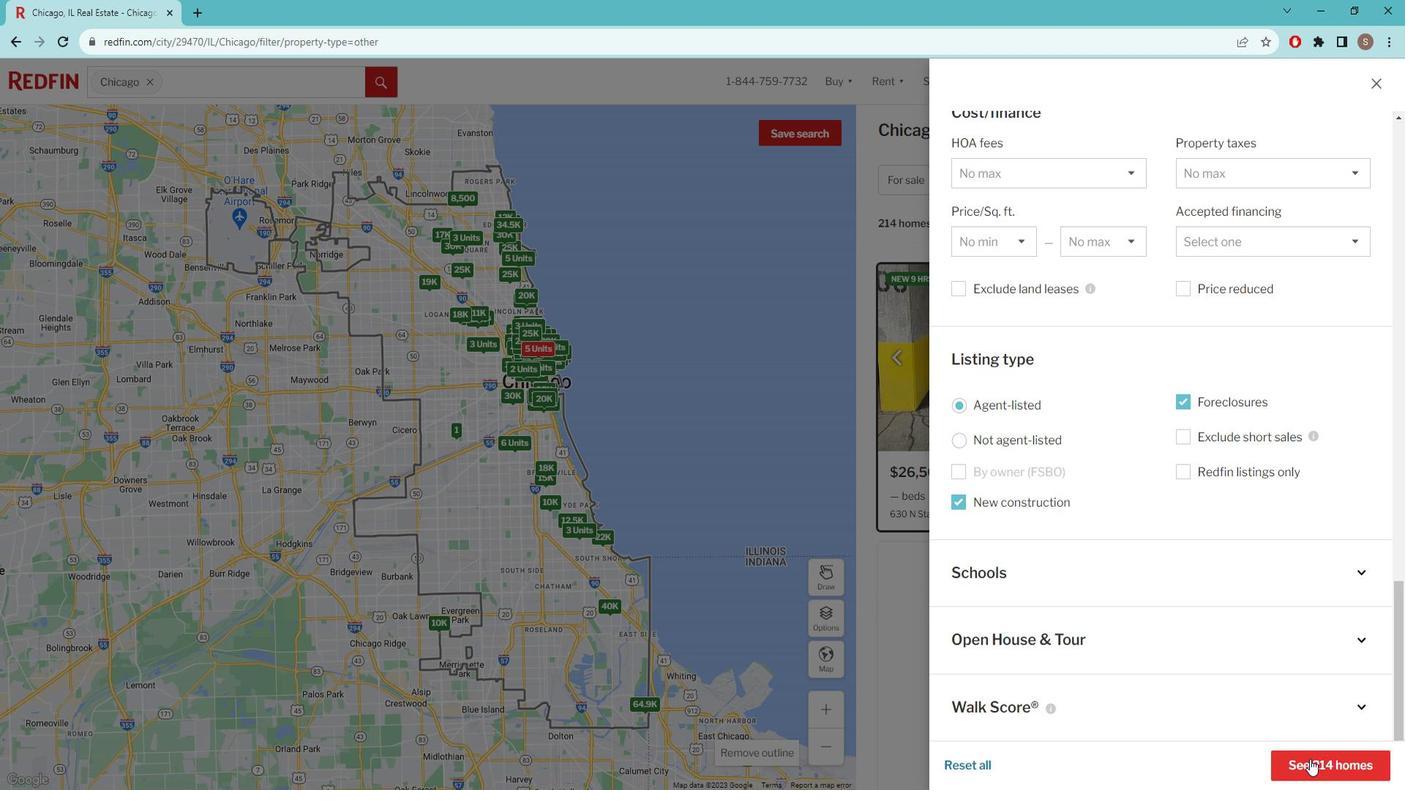 
Action: Mouse moved to (1111, 493)
Screenshot: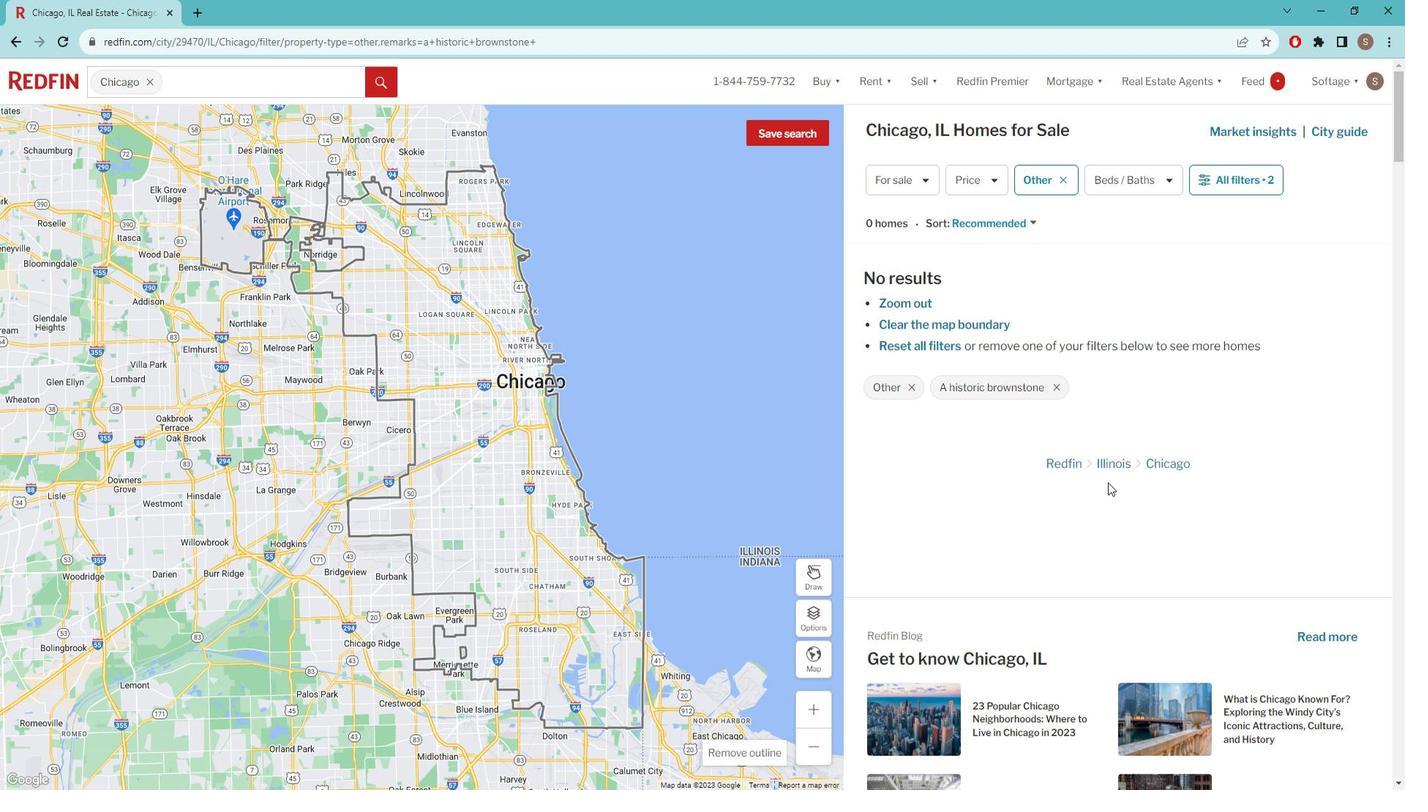 
